 Task: Look for space in Hoboken, Belgium from 9th August, 2023 to 12th August, 2023 for 1 adult in price range Rs.6000 to Rs.15000. Place can be entire place with 1  bedroom having 1 bed and 1 bathroom. Property type can be flat. Amenities needed are: heating, . Booking option can be shelf check-in. Required host language is English.
Action: Mouse moved to (403, 111)
Screenshot: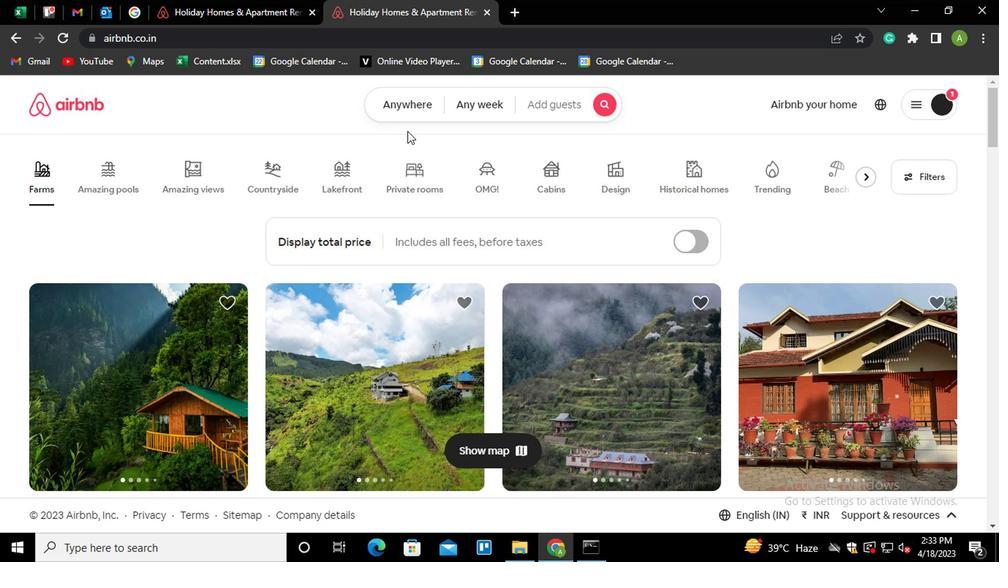
Action: Mouse pressed left at (403, 111)
Screenshot: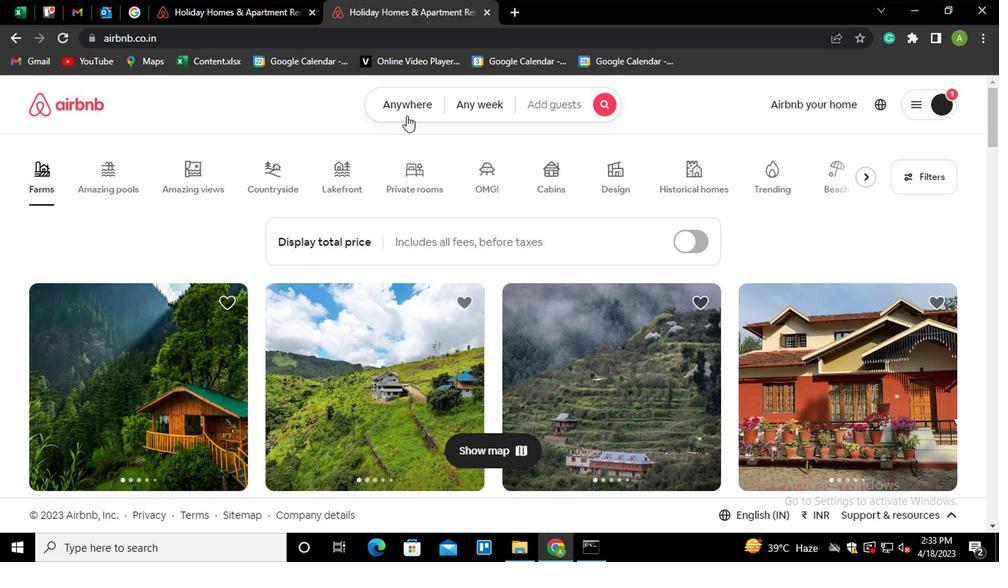 
Action: Mouse moved to (343, 166)
Screenshot: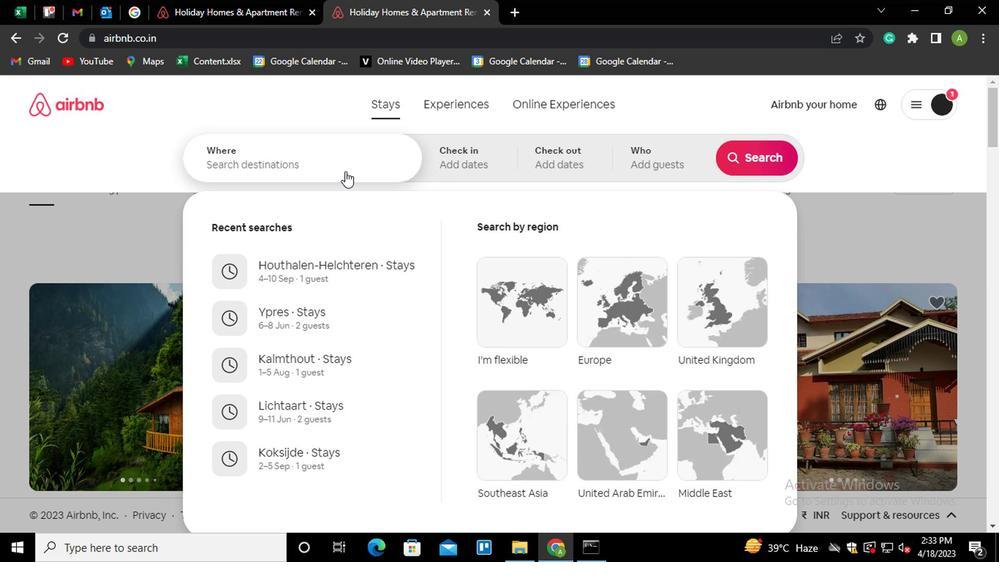 
Action: Mouse pressed left at (343, 166)
Screenshot: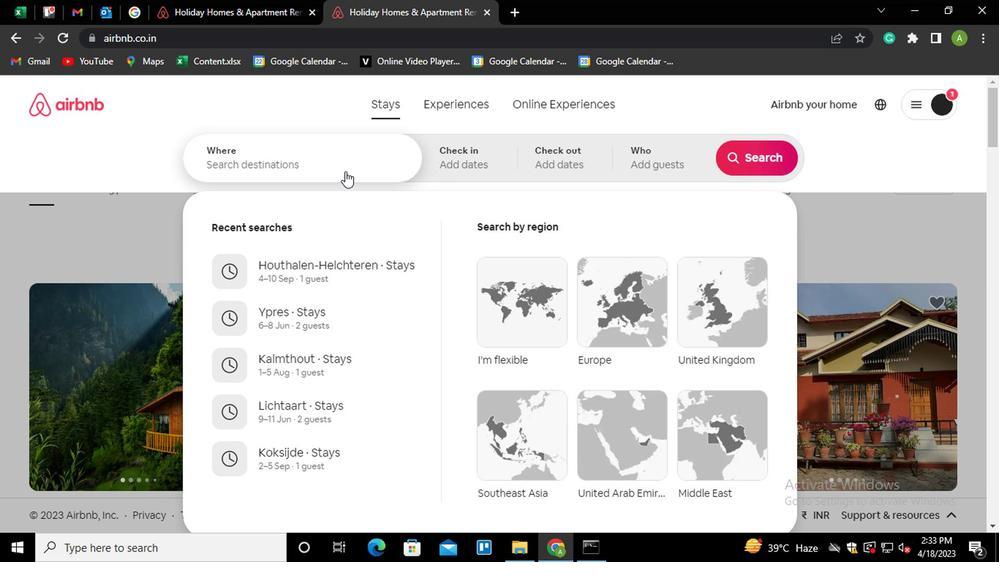 
Action: Key pressed <Key.shift_r>Hoboken,<Key.space><Key.shift_r>Belgium<Key.down><Key.enter>
Screenshot: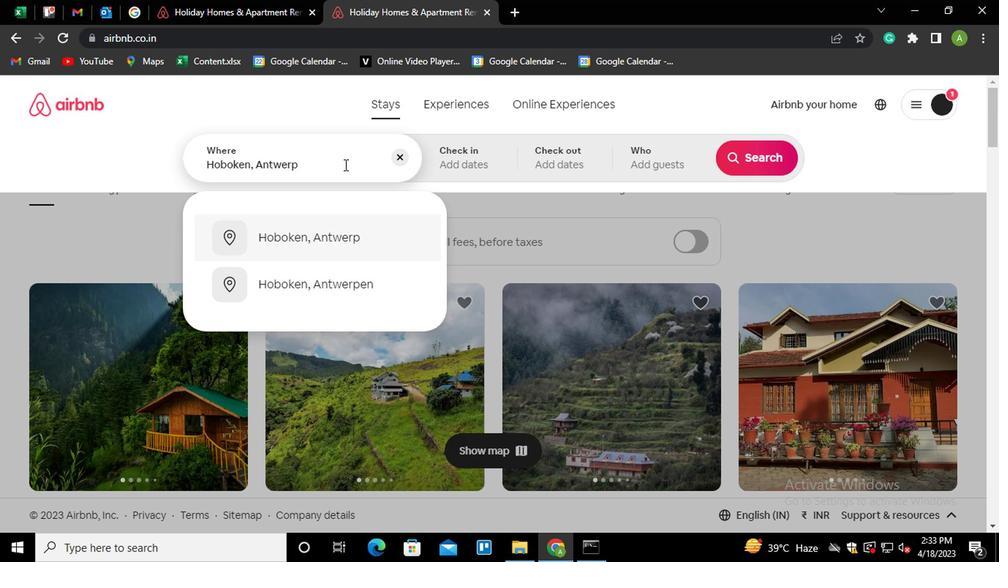 
Action: Mouse moved to (738, 273)
Screenshot: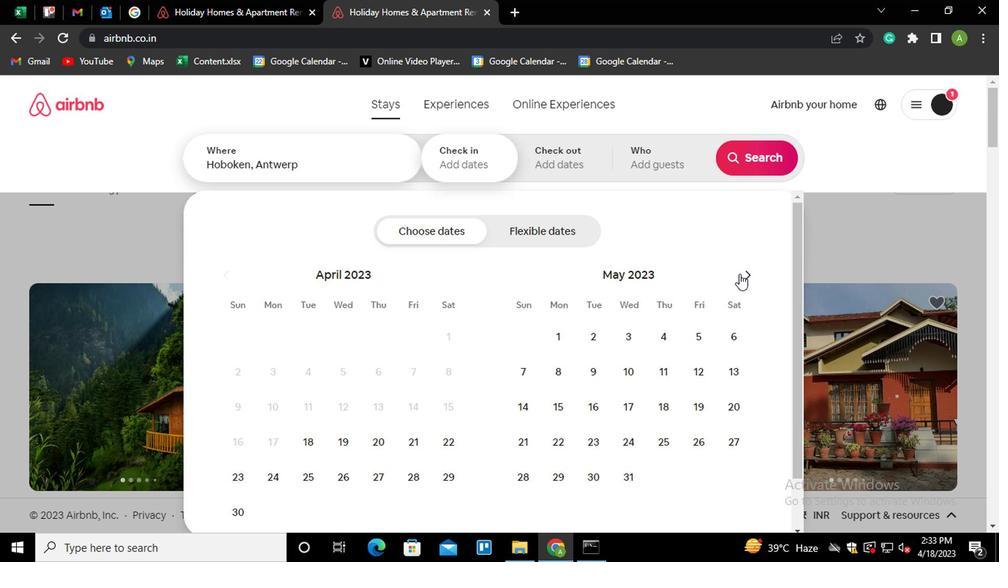 
Action: Mouse pressed left at (738, 273)
Screenshot: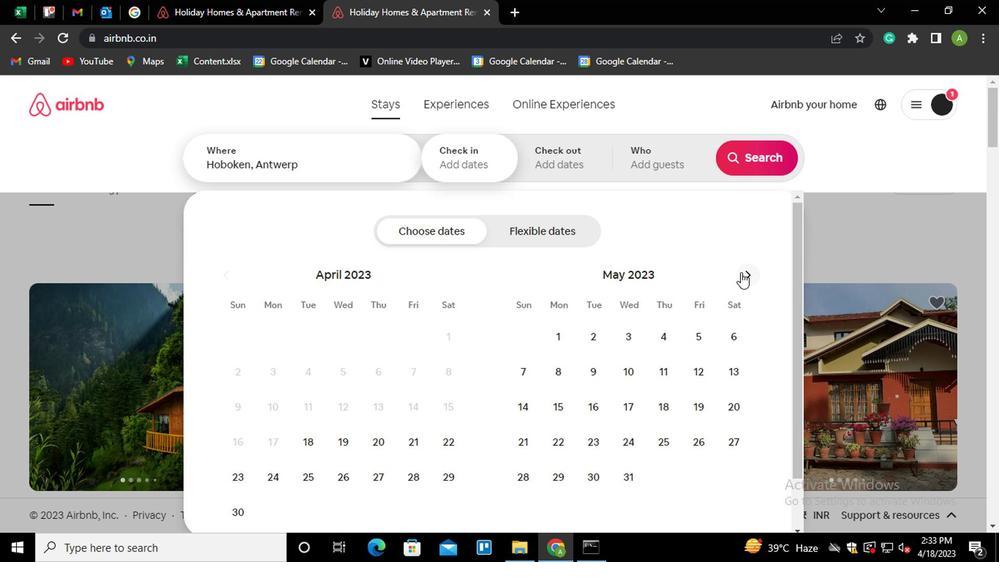 
Action: Mouse pressed left at (738, 273)
Screenshot: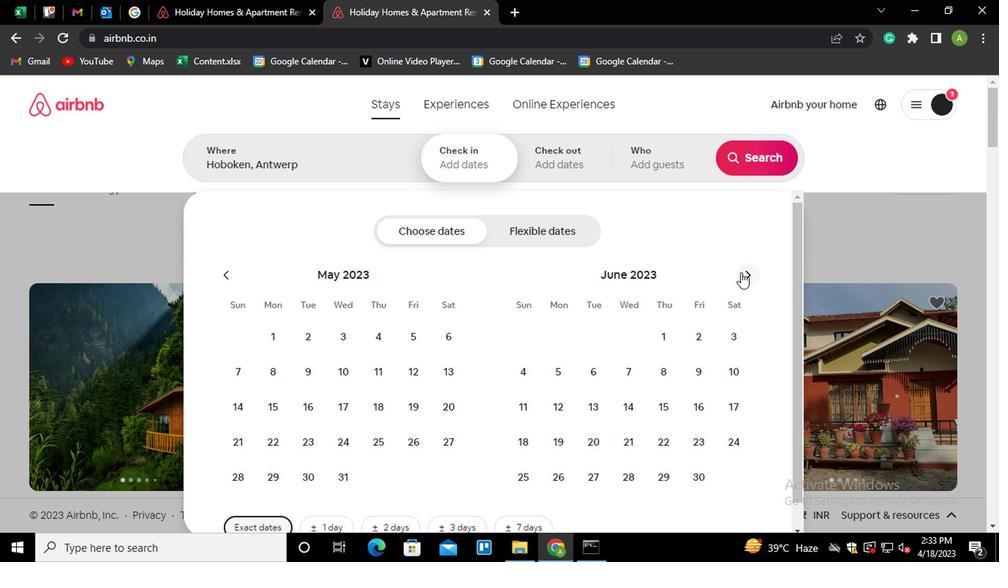 
Action: Mouse pressed left at (738, 273)
Screenshot: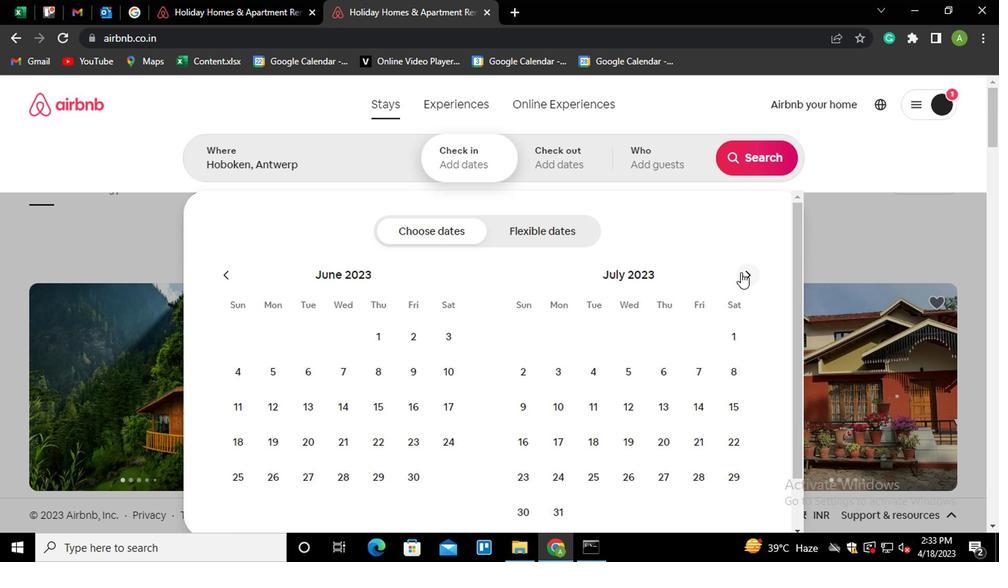 
Action: Mouse moved to (615, 365)
Screenshot: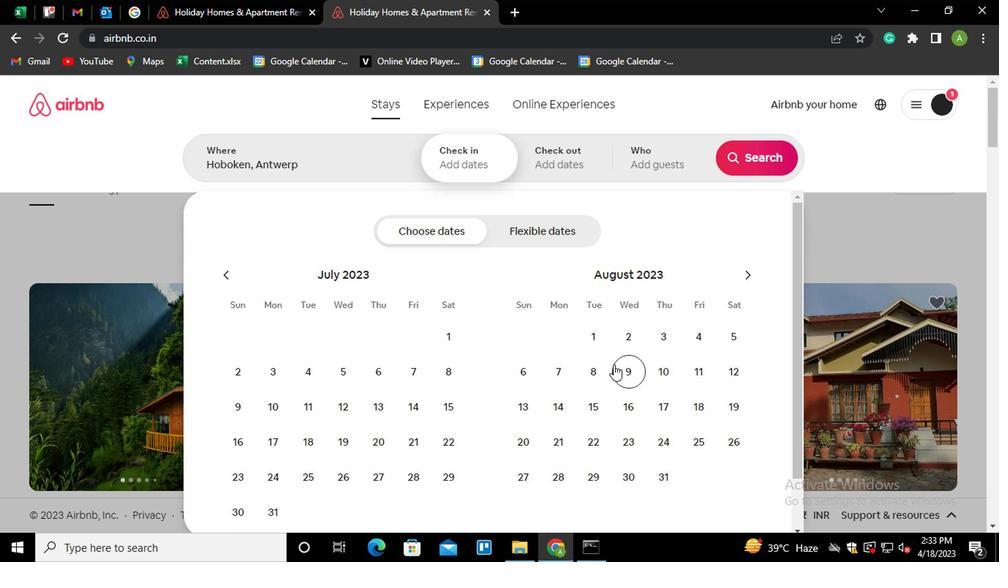 
Action: Mouse pressed left at (615, 365)
Screenshot: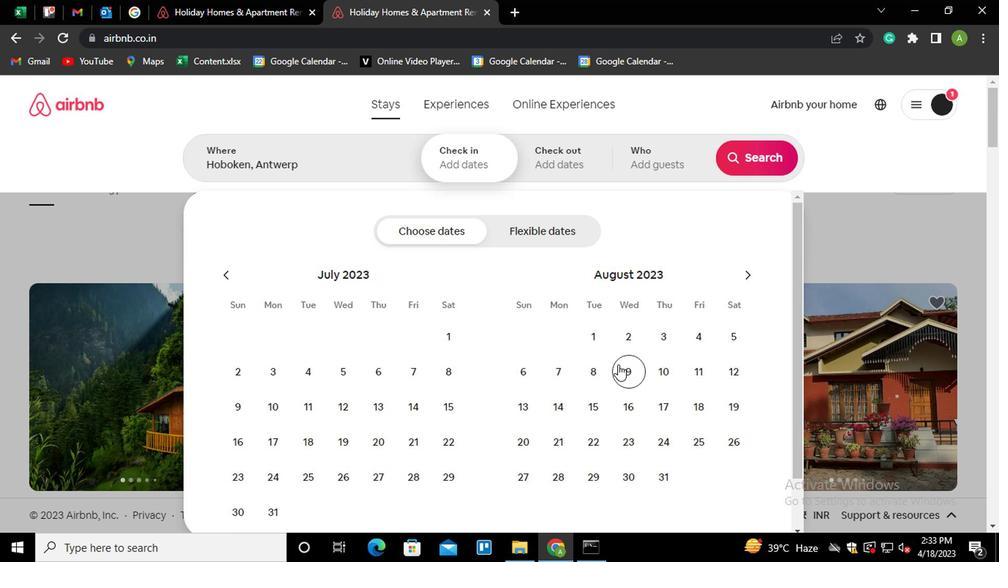 
Action: Mouse moved to (721, 372)
Screenshot: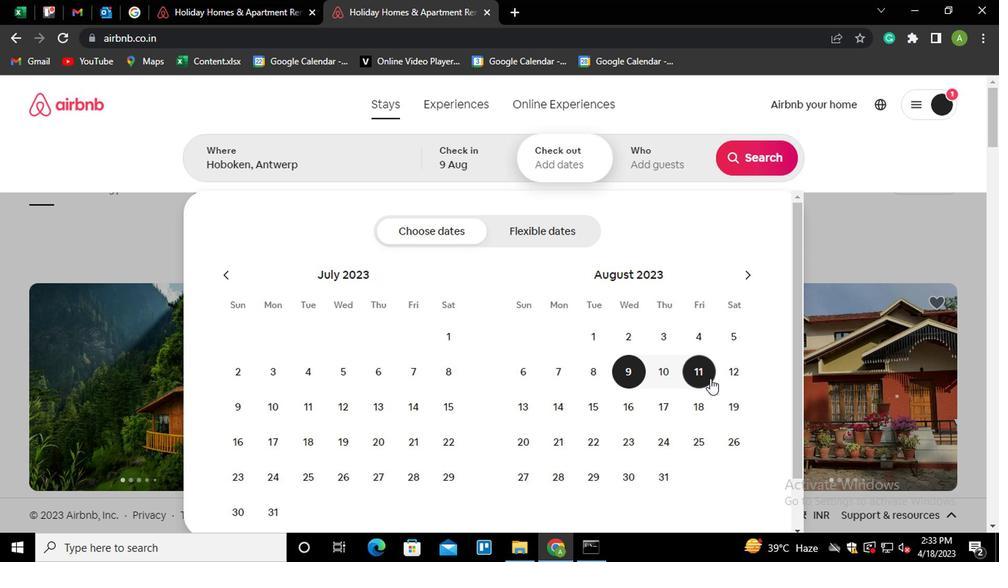 
Action: Mouse pressed left at (721, 372)
Screenshot: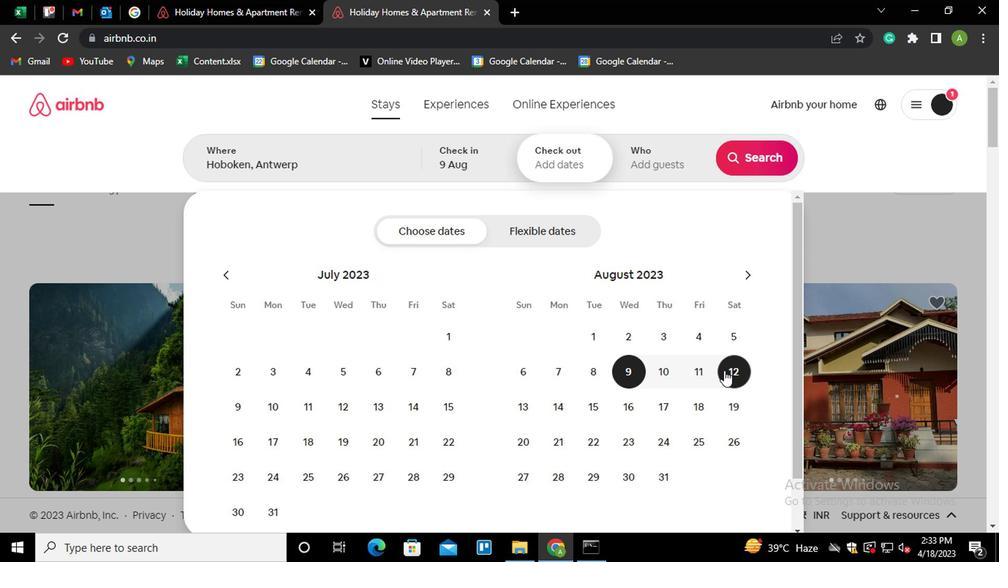 
Action: Mouse moved to (672, 172)
Screenshot: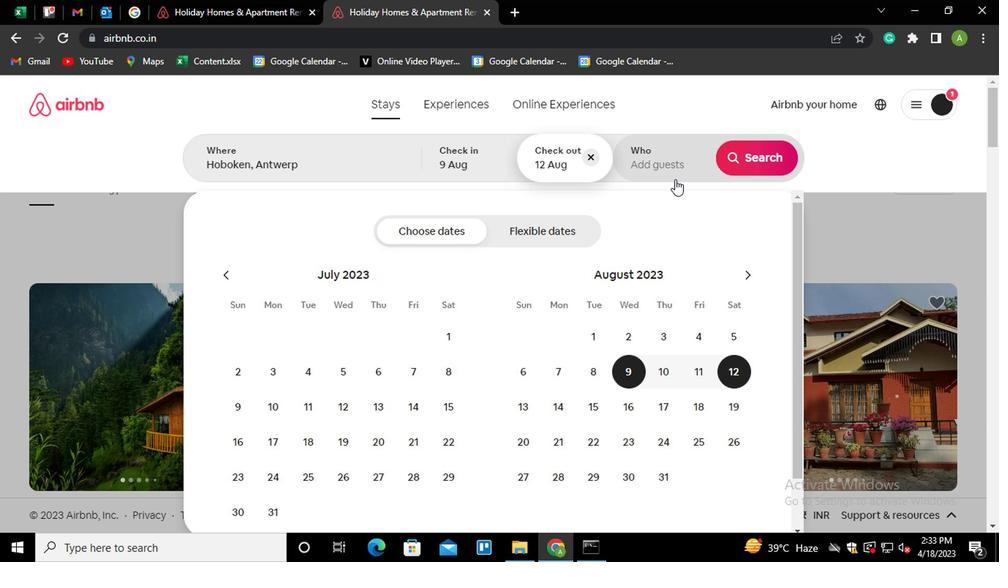 
Action: Mouse pressed left at (672, 172)
Screenshot: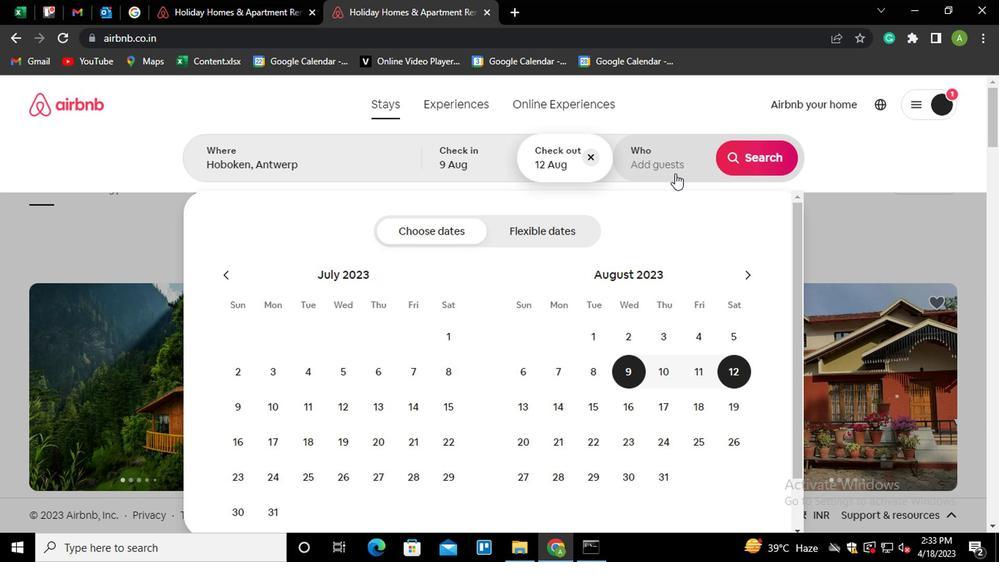 
Action: Mouse moved to (756, 237)
Screenshot: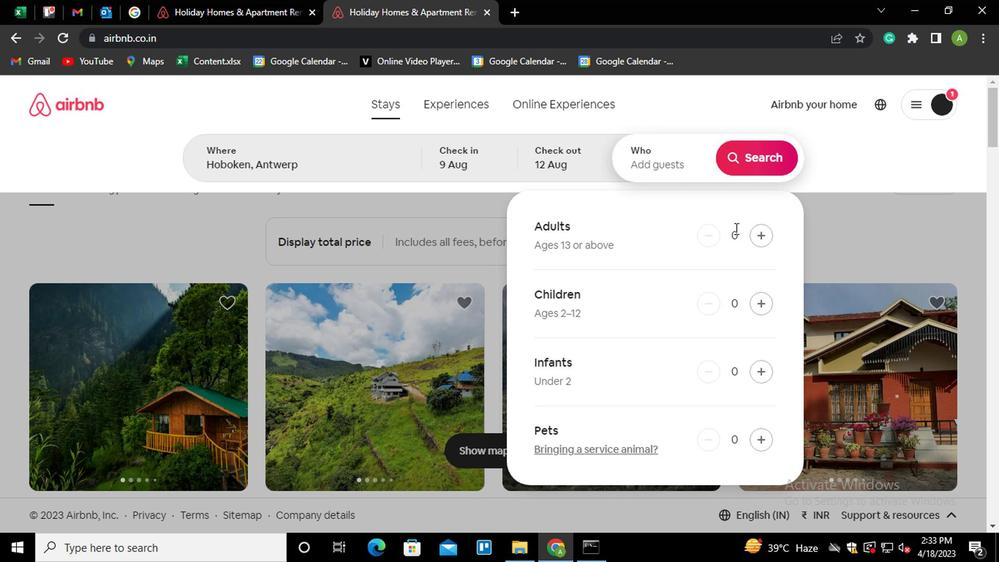 
Action: Mouse pressed left at (756, 237)
Screenshot: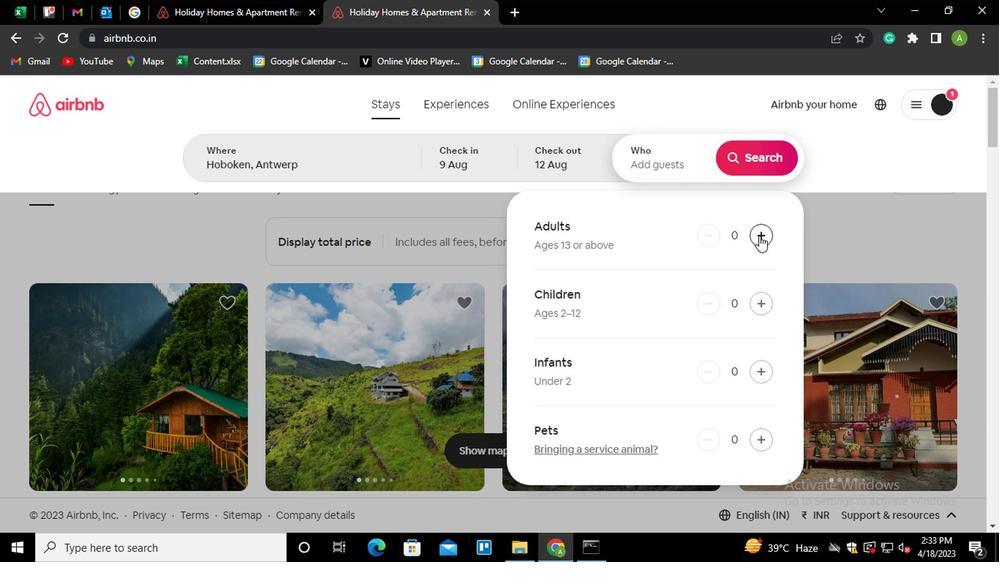 
Action: Mouse moved to (753, 163)
Screenshot: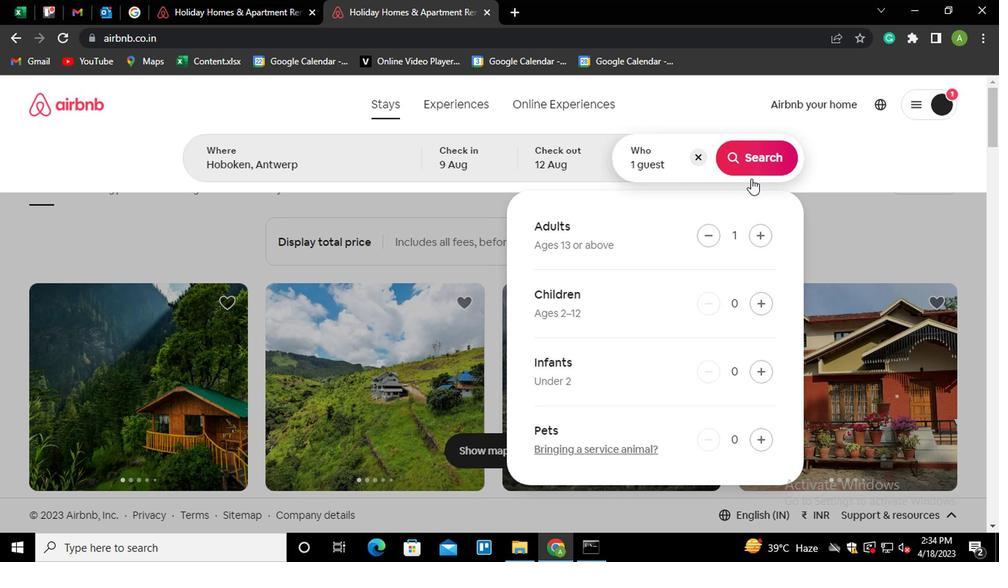 
Action: Mouse pressed left at (753, 163)
Screenshot: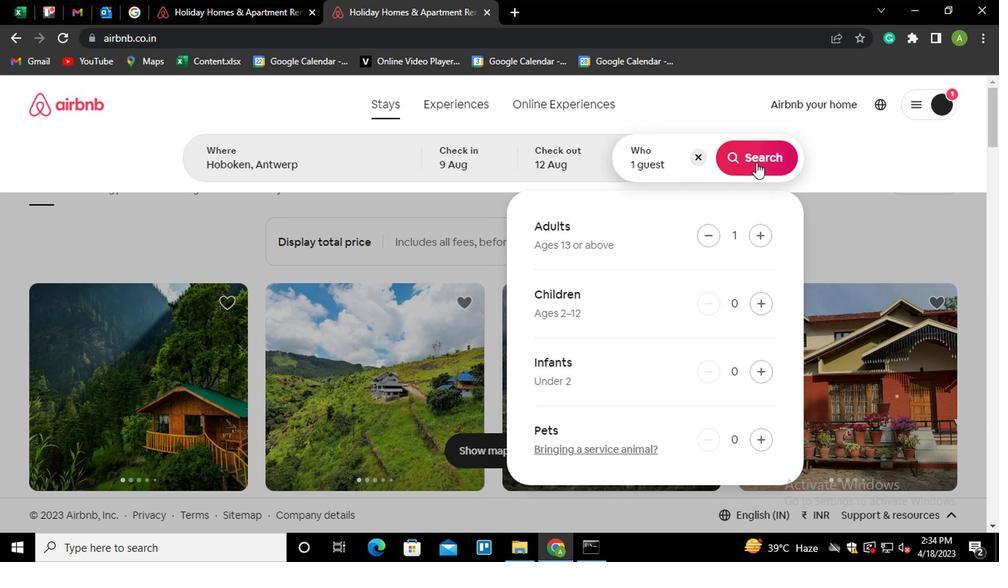 
Action: Mouse moved to (922, 165)
Screenshot: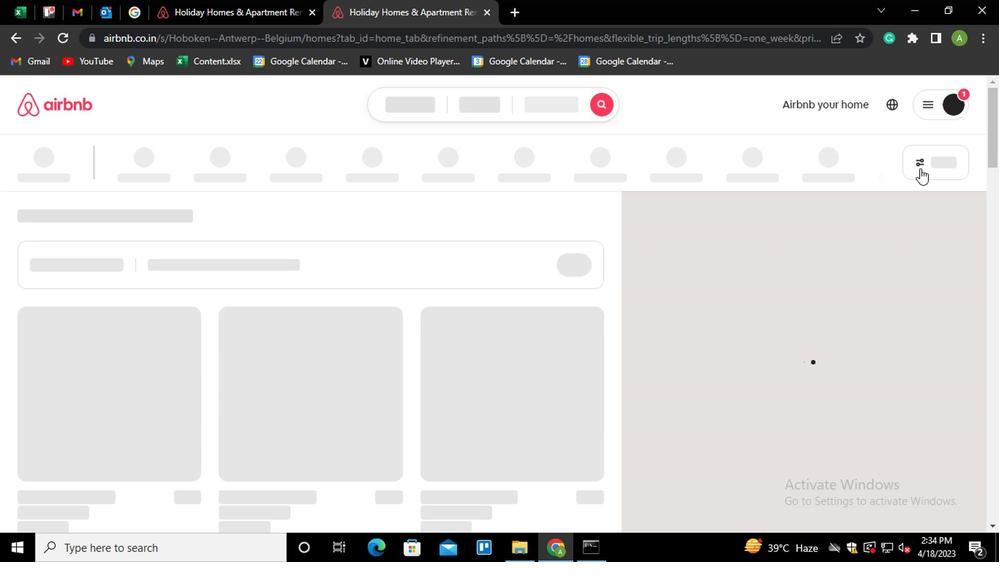 
Action: Mouse pressed left at (922, 165)
Screenshot: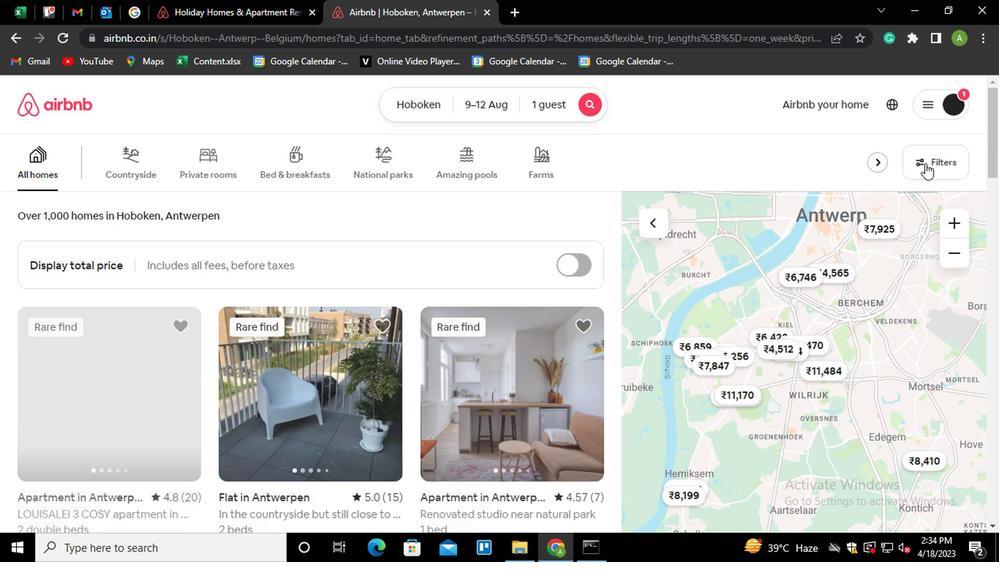 
Action: Mouse moved to (335, 347)
Screenshot: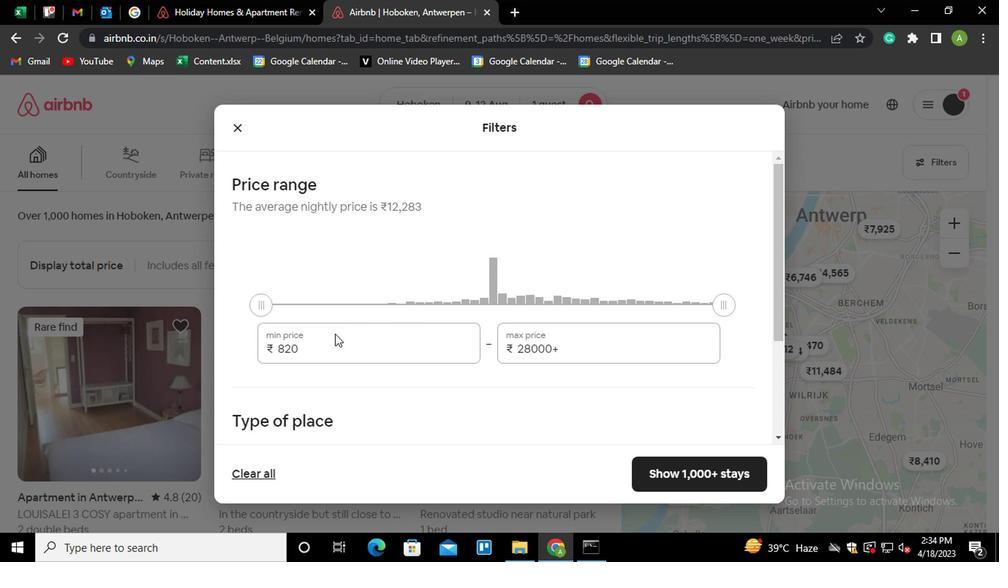 
Action: Mouse pressed left at (335, 347)
Screenshot: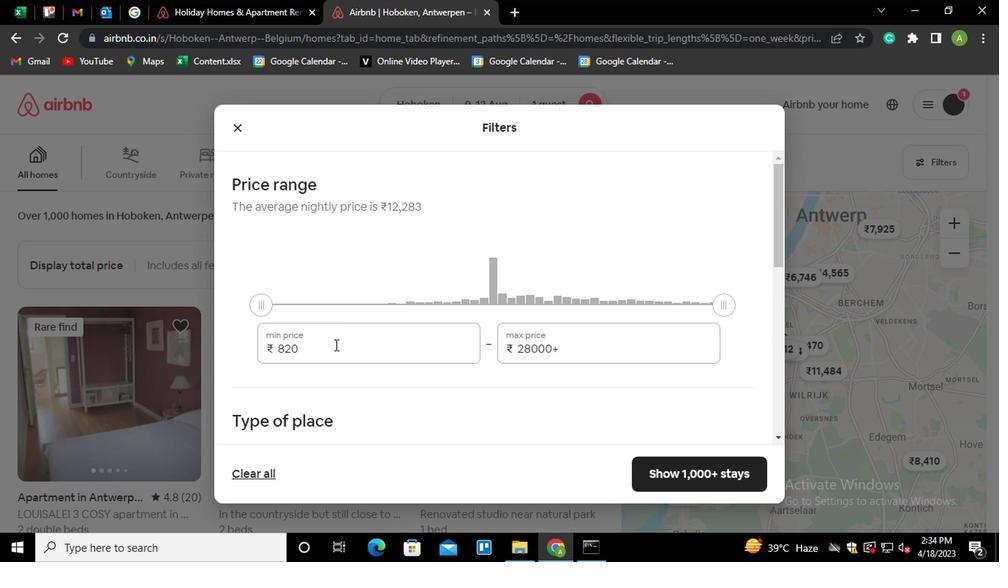
Action: Key pressed <Key.shift_r><Key.home>6000
Screenshot: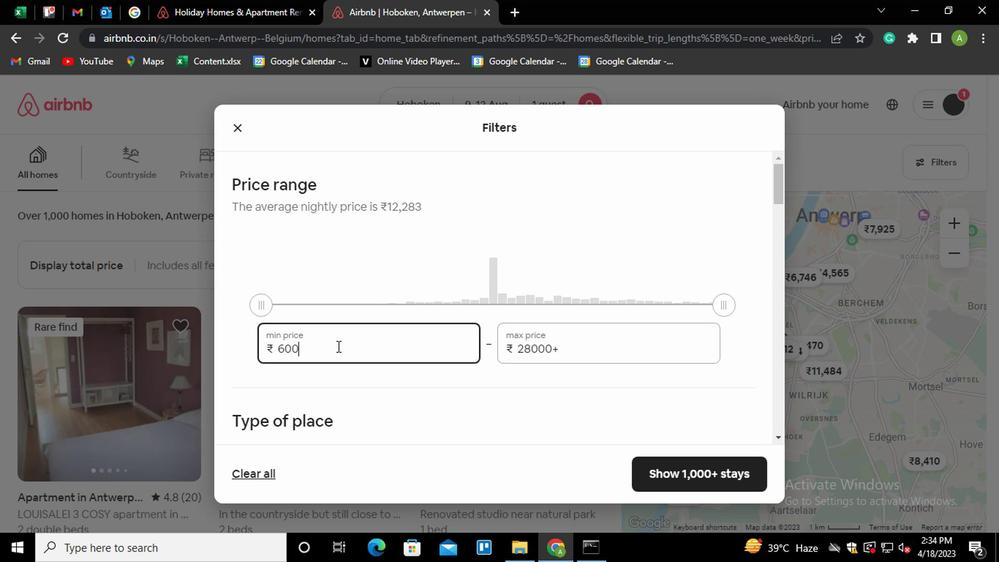 
Action: Mouse moved to (624, 347)
Screenshot: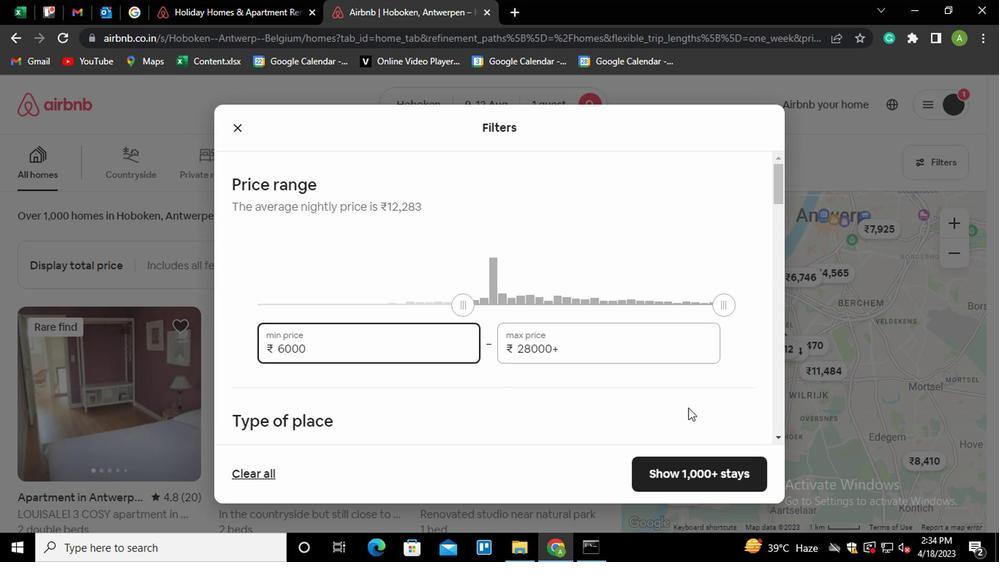 
Action: Mouse pressed left at (624, 347)
Screenshot: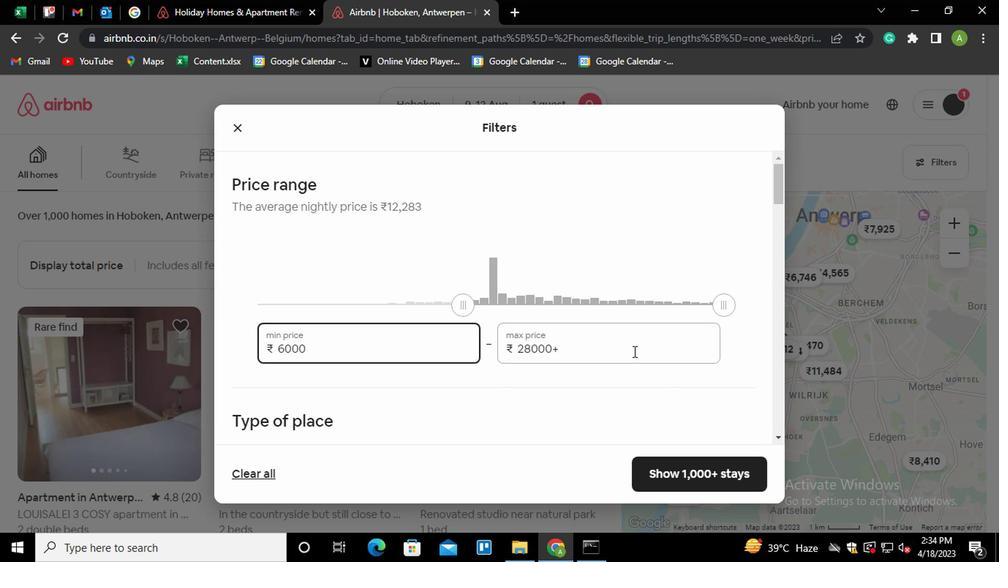 
Action: Key pressed <Key.shift_r><Key.home>12-<Key.backspace><Key.backspace>15000
Screenshot: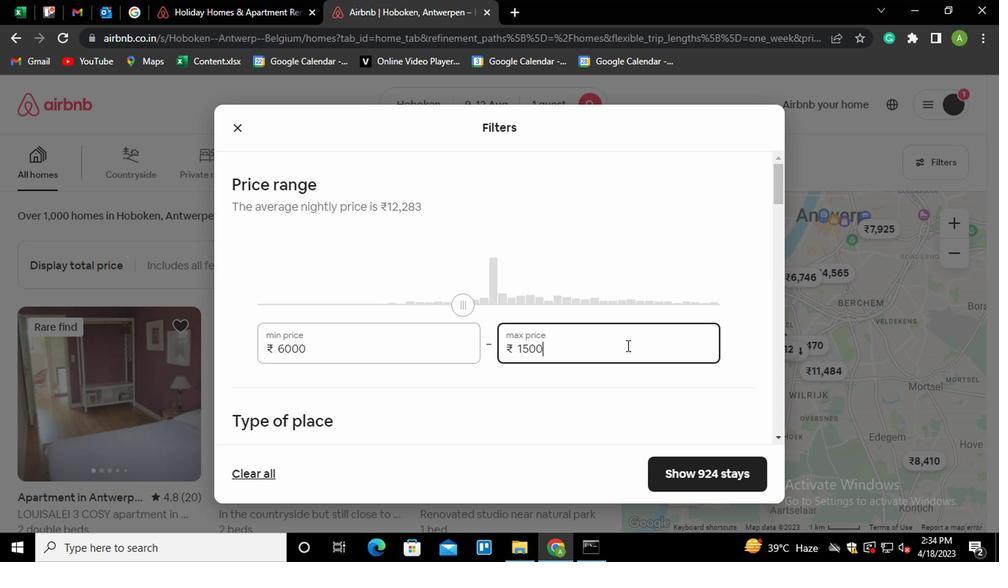 
Action: Mouse moved to (515, 405)
Screenshot: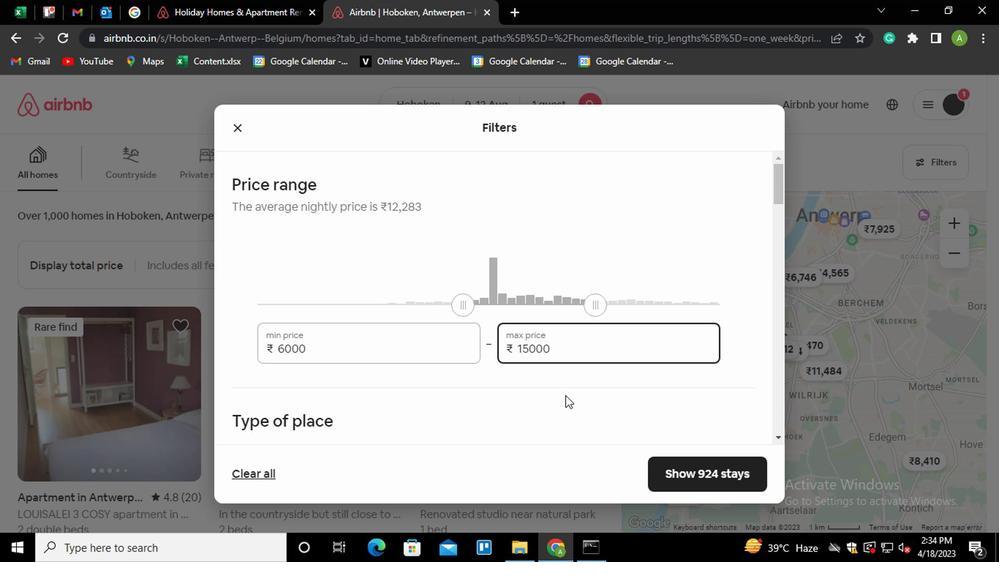 
Action: Mouse scrolled (515, 404) with delta (0, 0)
Screenshot: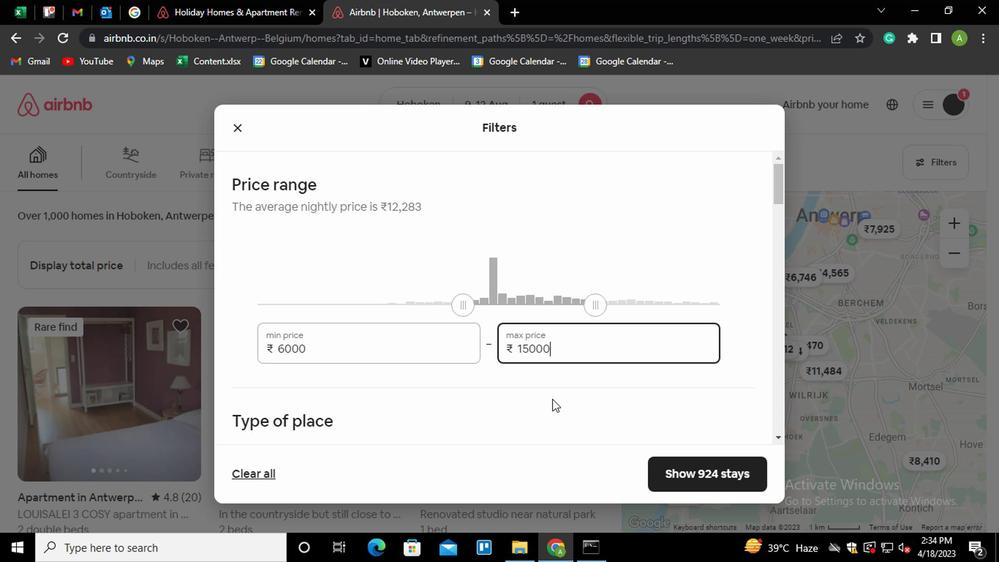 
Action: Mouse scrolled (515, 404) with delta (0, 0)
Screenshot: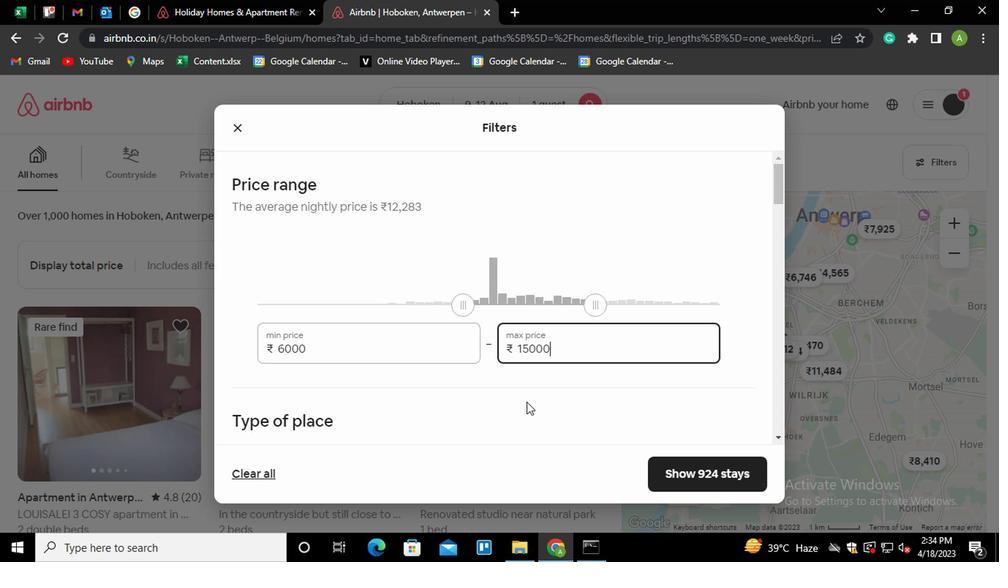 
Action: Mouse scrolled (515, 404) with delta (0, 0)
Screenshot: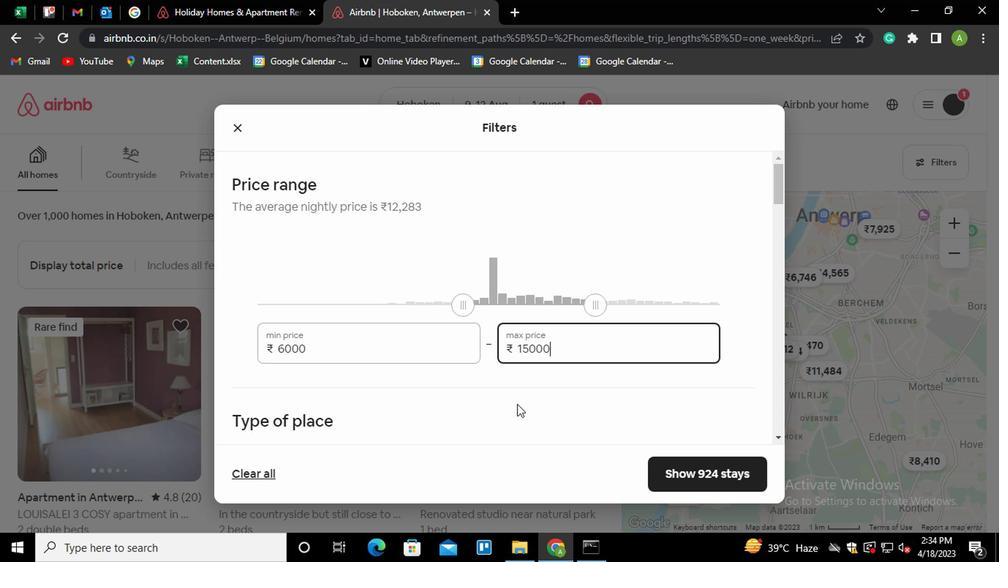 
Action: Mouse moved to (247, 246)
Screenshot: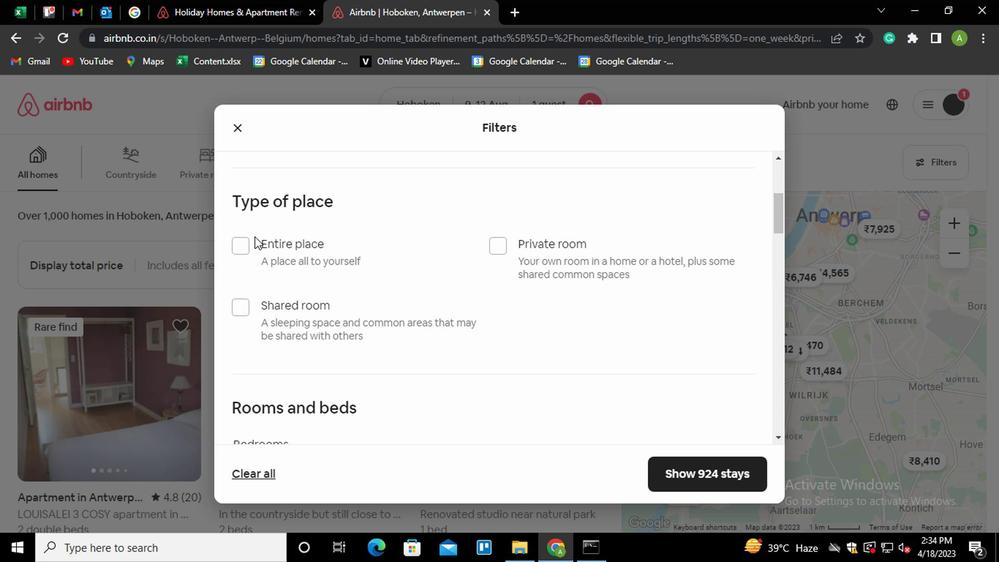 
Action: Mouse pressed left at (247, 246)
Screenshot: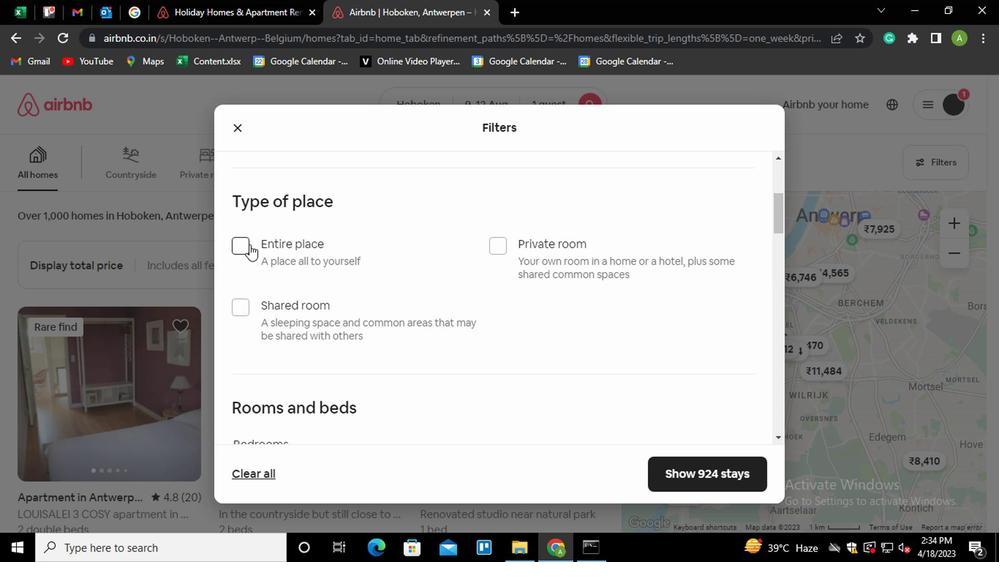 
Action: Mouse moved to (256, 262)
Screenshot: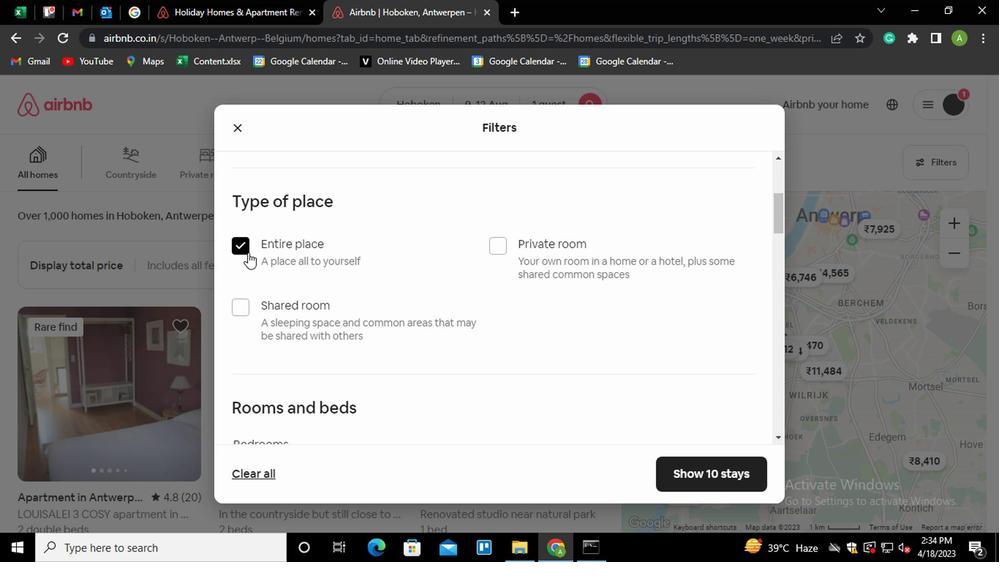 
Action: Mouse scrolled (256, 261) with delta (0, -1)
Screenshot: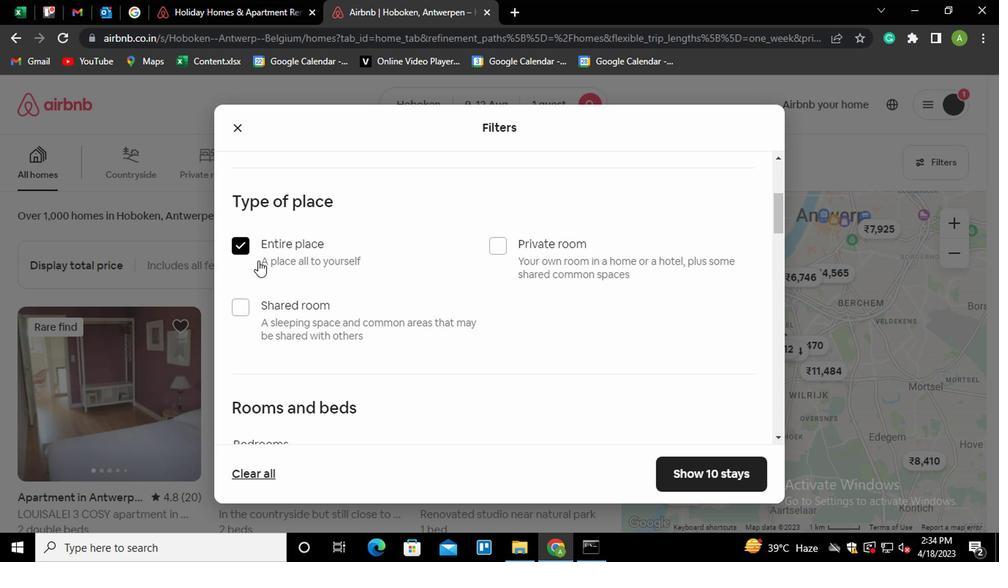 
Action: Mouse scrolled (256, 261) with delta (0, -1)
Screenshot: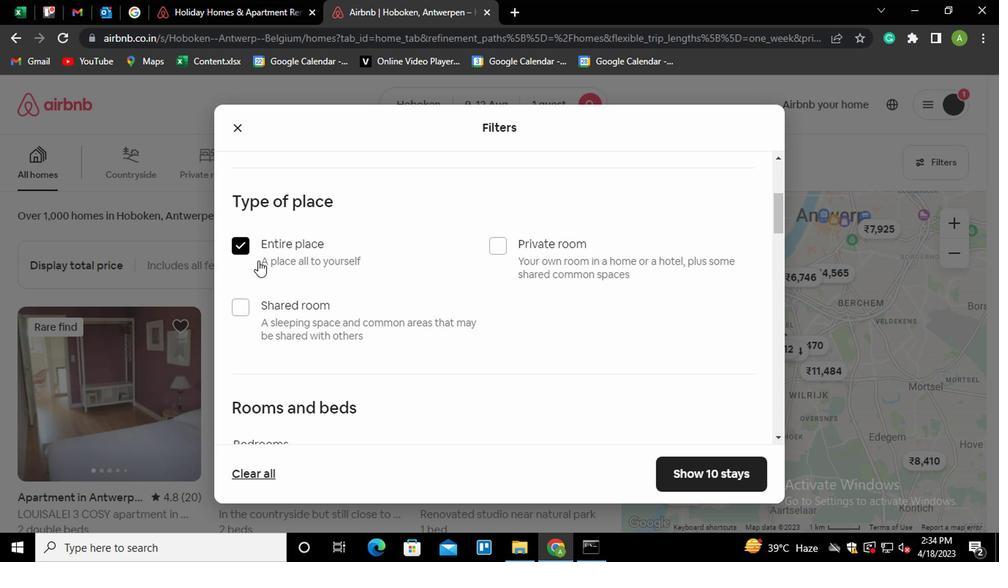 
Action: Mouse moved to (315, 349)
Screenshot: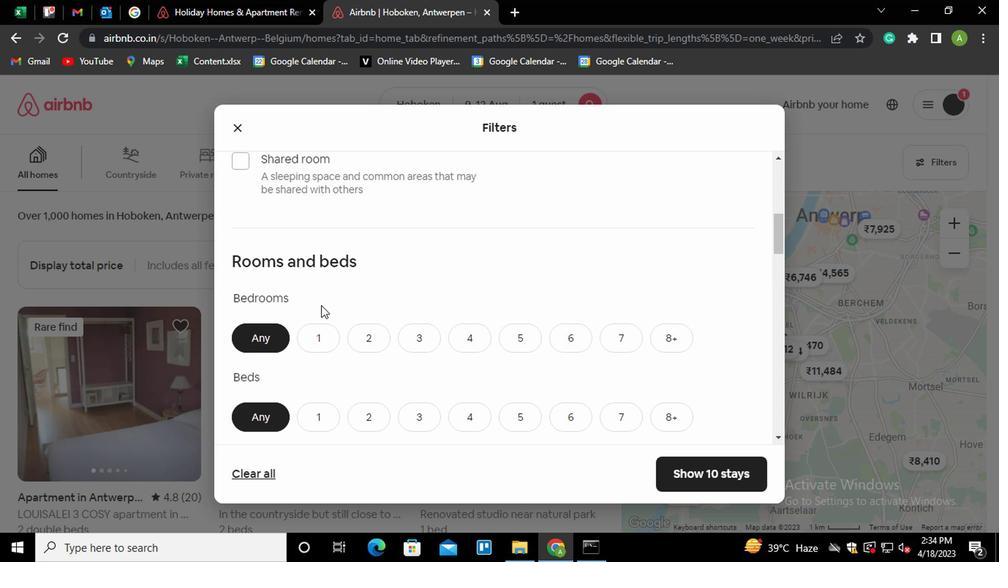
Action: Mouse pressed left at (315, 349)
Screenshot: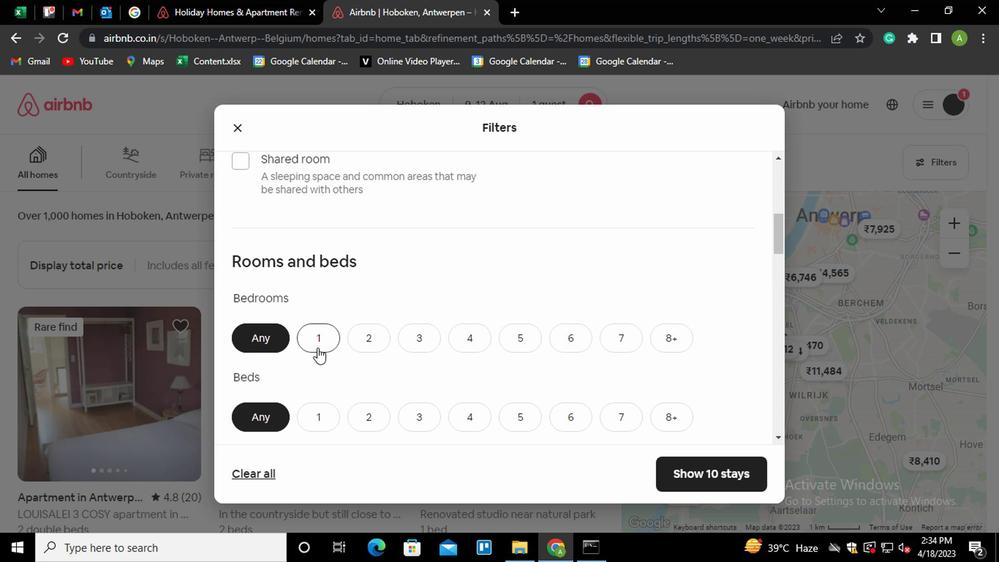 
Action: Mouse moved to (323, 340)
Screenshot: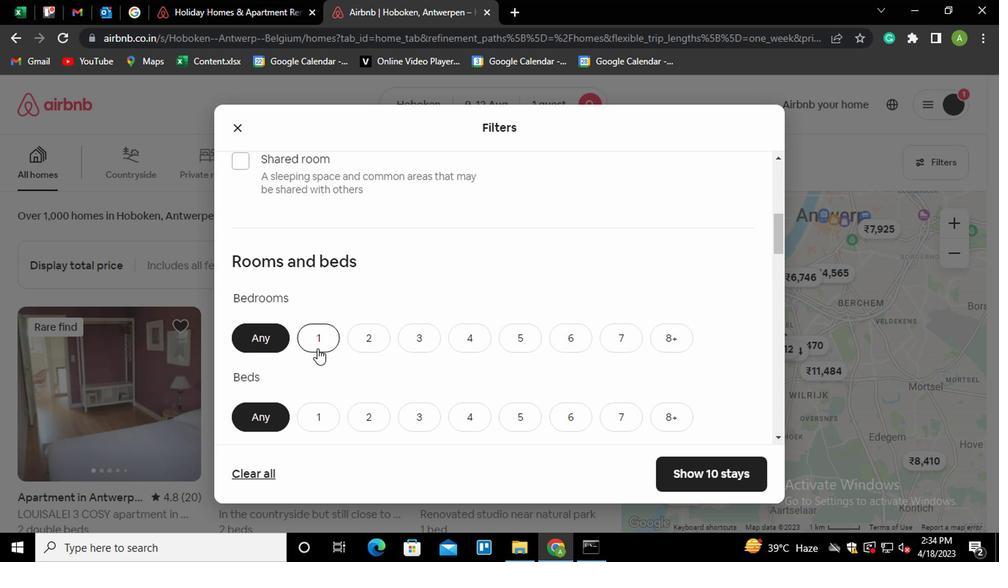 
Action: Mouse scrolled (323, 339) with delta (0, 0)
Screenshot: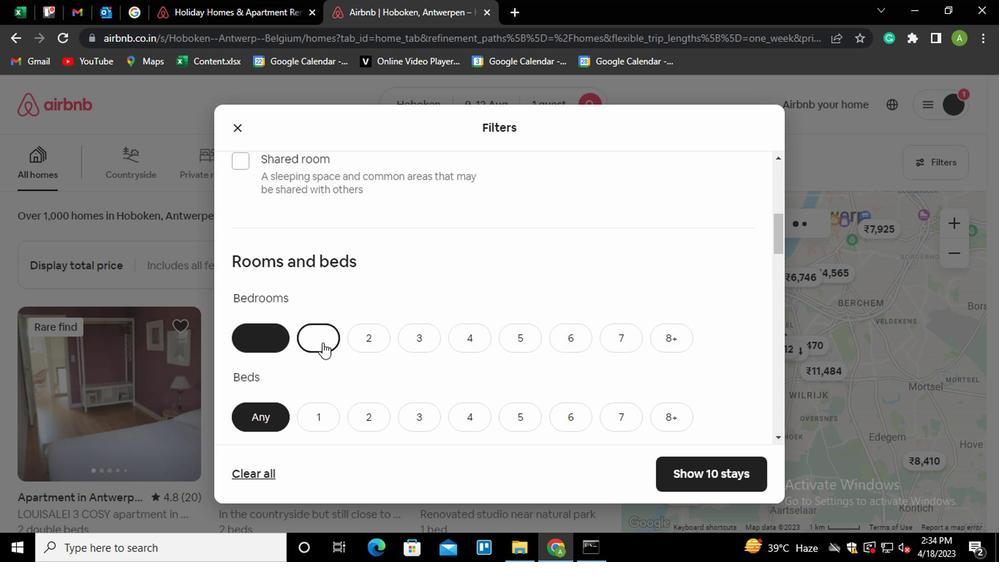 
Action: Mouse scrolled (323, 339) with delta (0, 0)
Screenshot: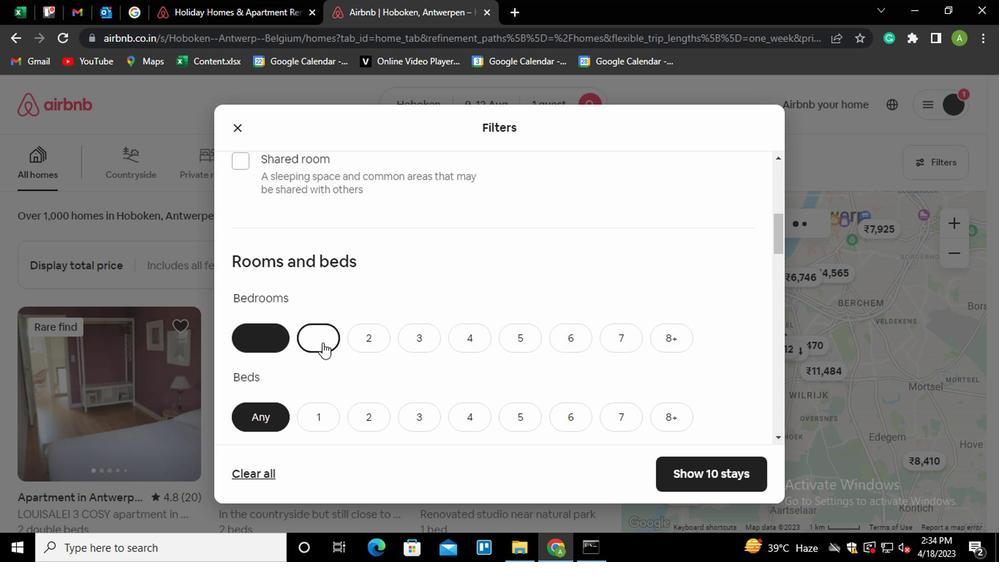 
Action: Mouse moved to (323, 270)
Screenshot: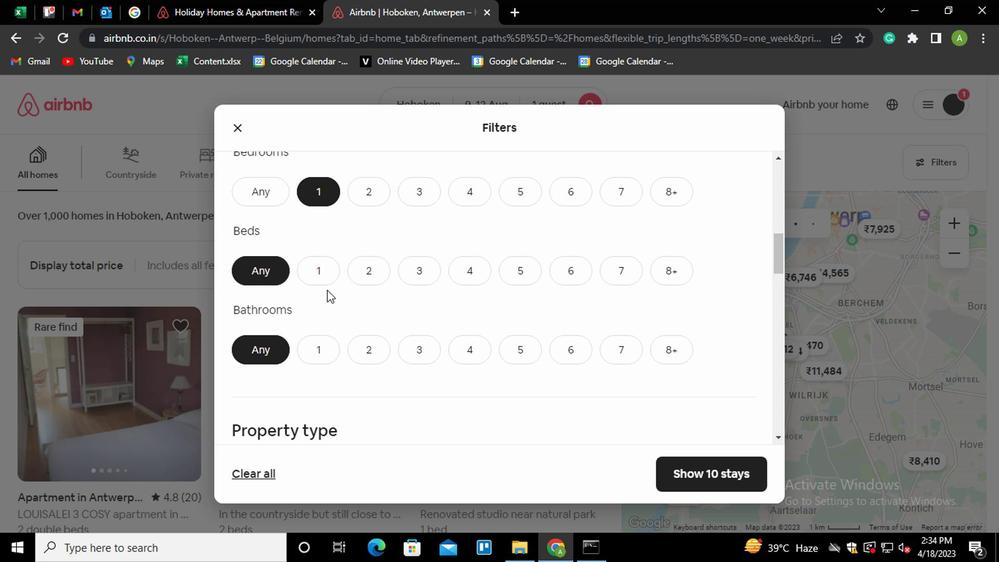 
Action: Mouse pressed left at (323, 270)
Screenshot: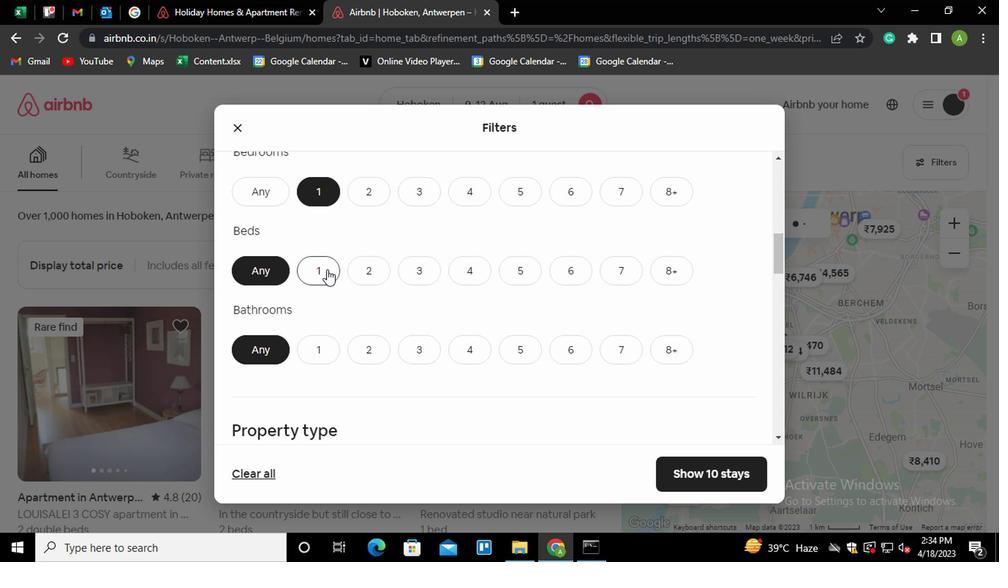 
Action: Mouse moved to (325, 347)
Screenshot: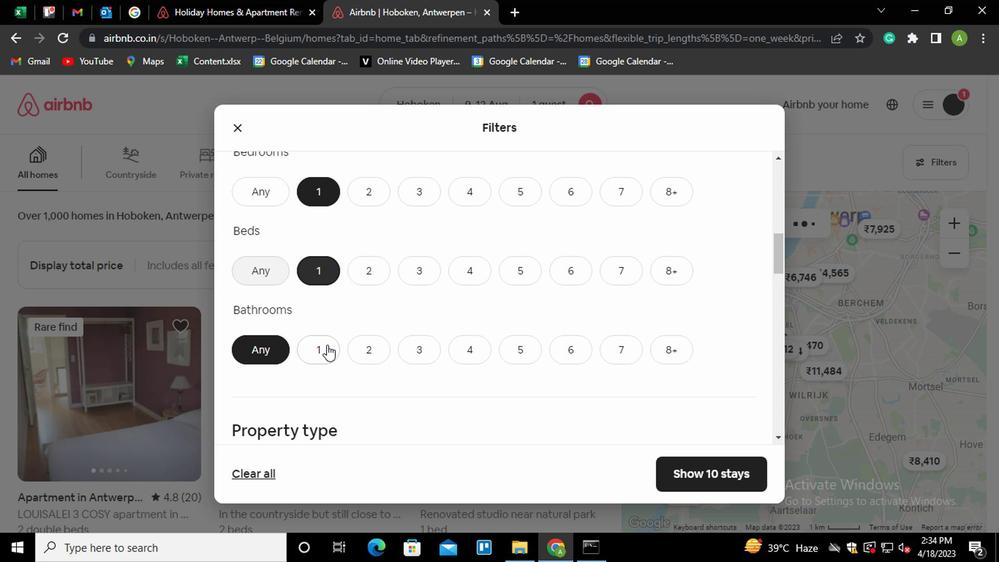 
Action: Mouse pressed left at (325, 347)
Screenshot: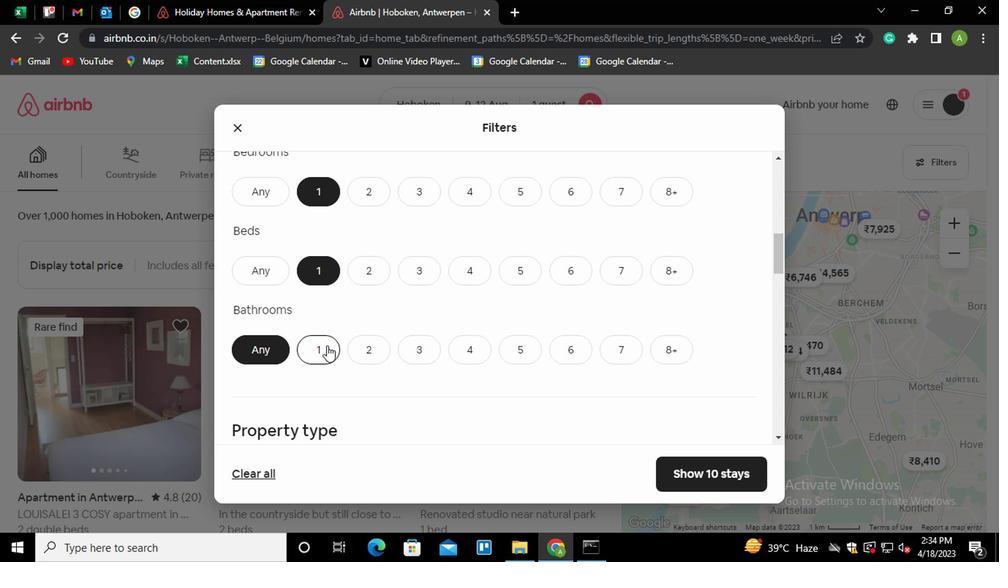 
Action: Mouse moved to (332, 330)
Screenshot: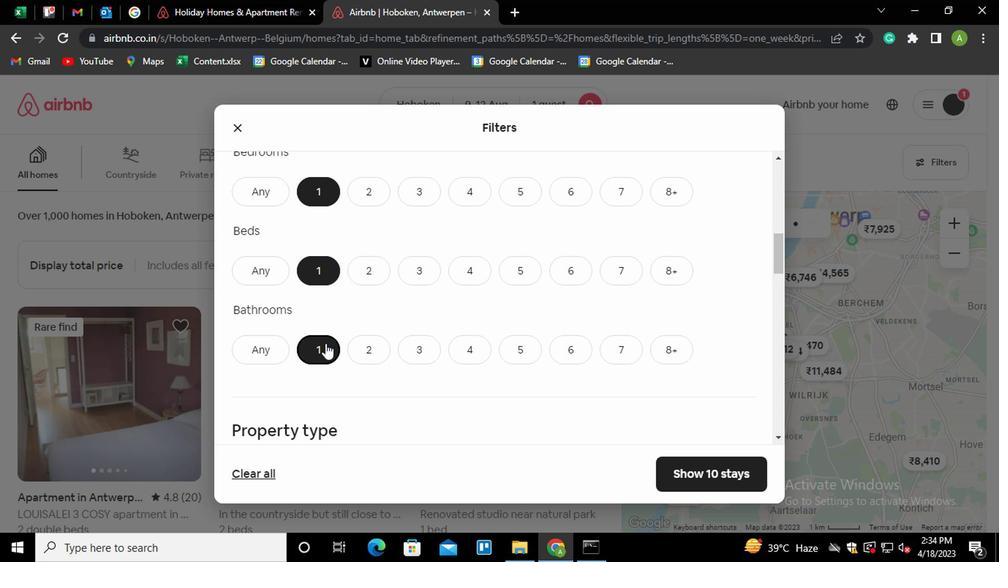 
Action: Mouse scrolled (332, 329) with delta (0, -1)
Screenshot: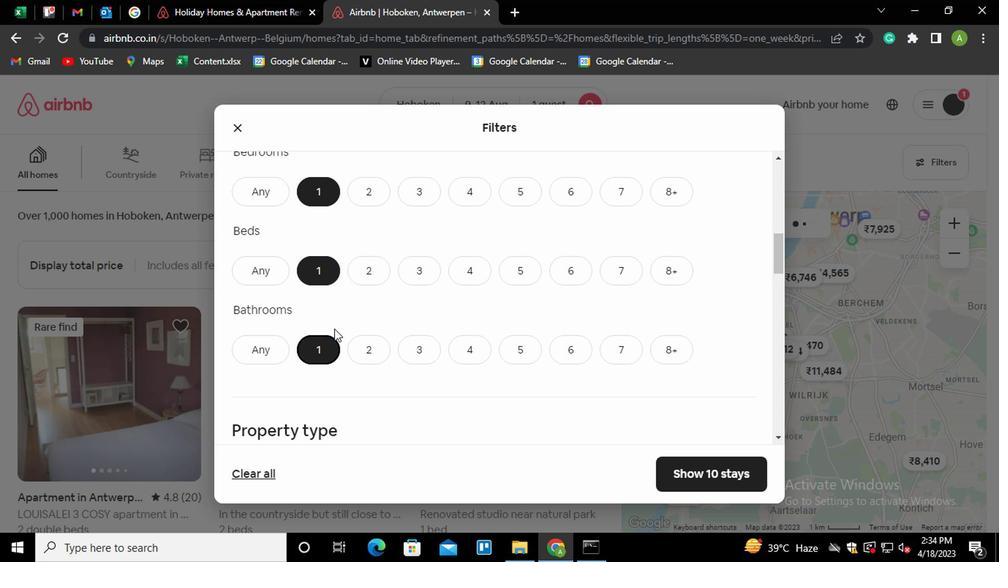 
Action: Mouse scrolled (332, 329) with delta (0, -1)
Screenshot: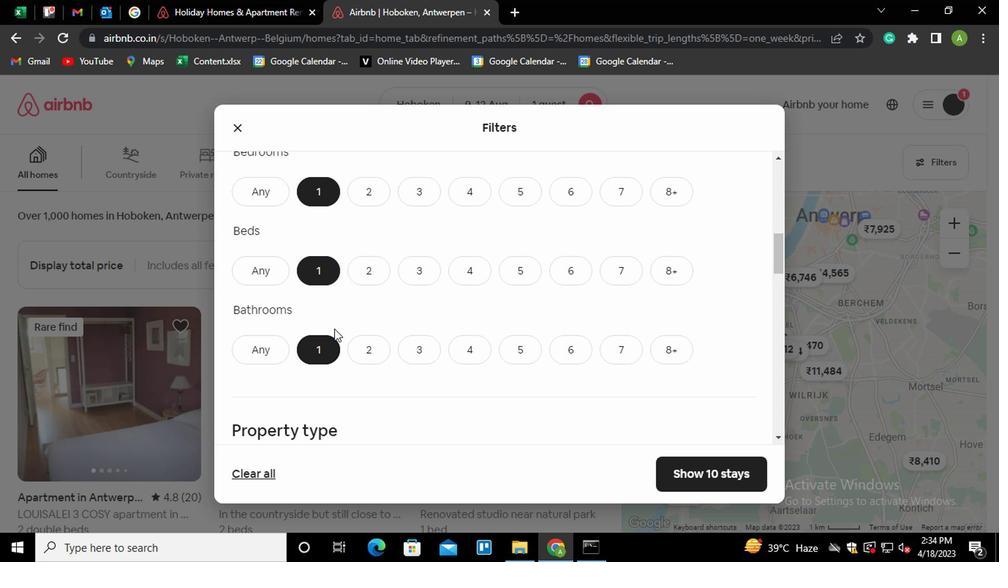 
Action: Mouse moved to (456, 383)
Screenshot: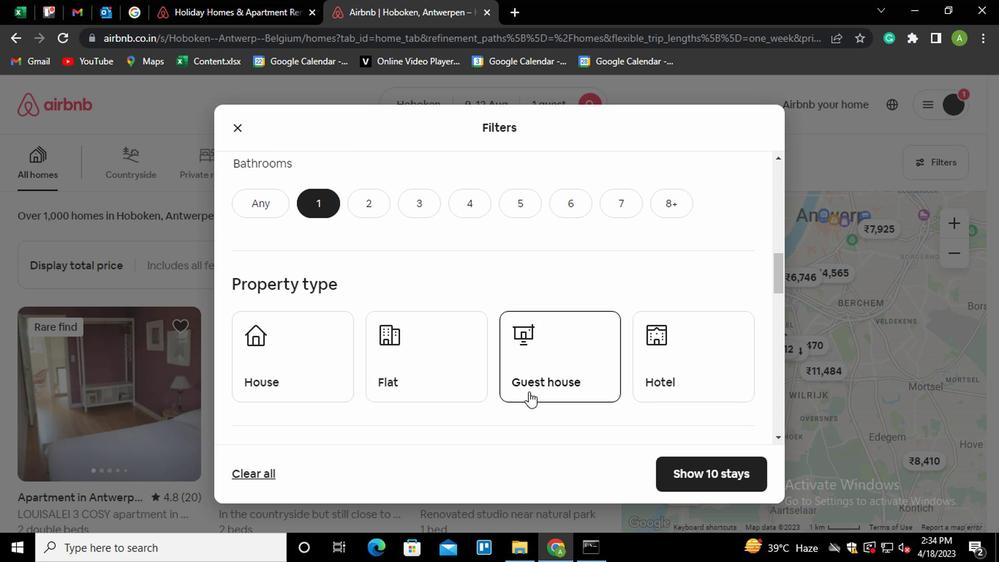 
Action: Mouse pressed left at (456, 383)
Screenshot: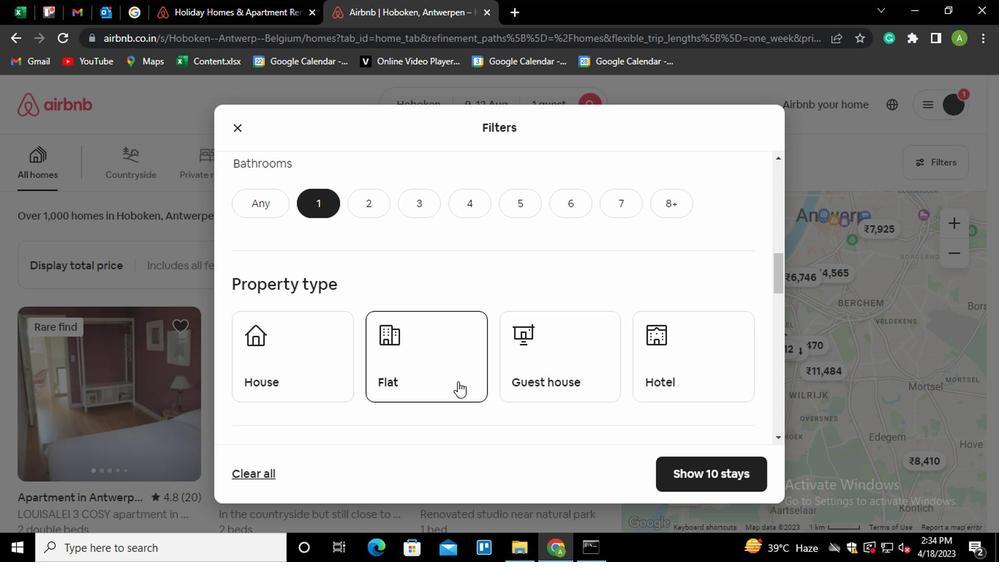 
Action: Mouse scrolled (456, 382) with delta (0, -1)
Screenshot: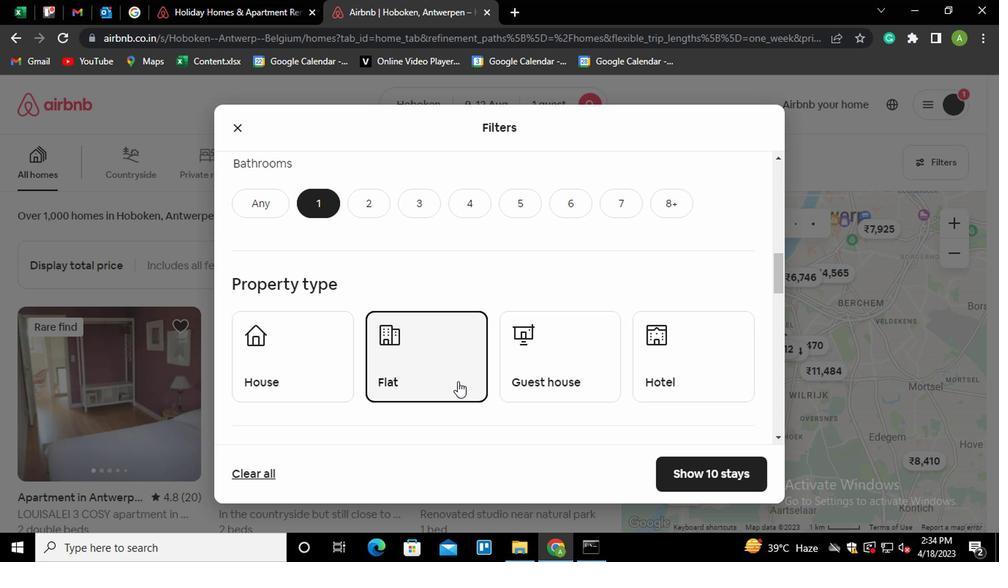 
Action: Mouse scrolled (456, 382) with delta (0, -1)
Screenshot: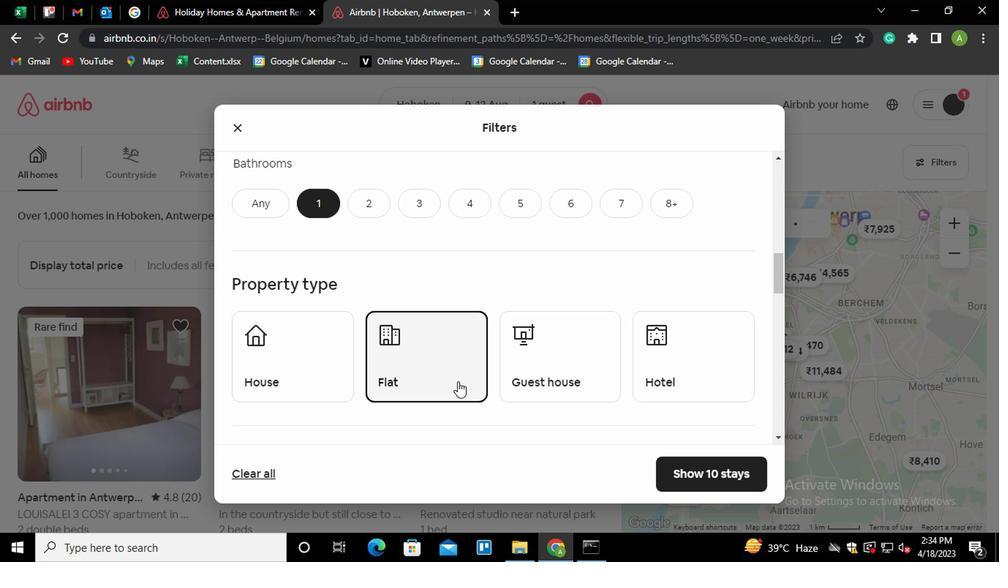 
Action: Mouse scrolled (456, 382) with delta (0, -1)
Screenshot: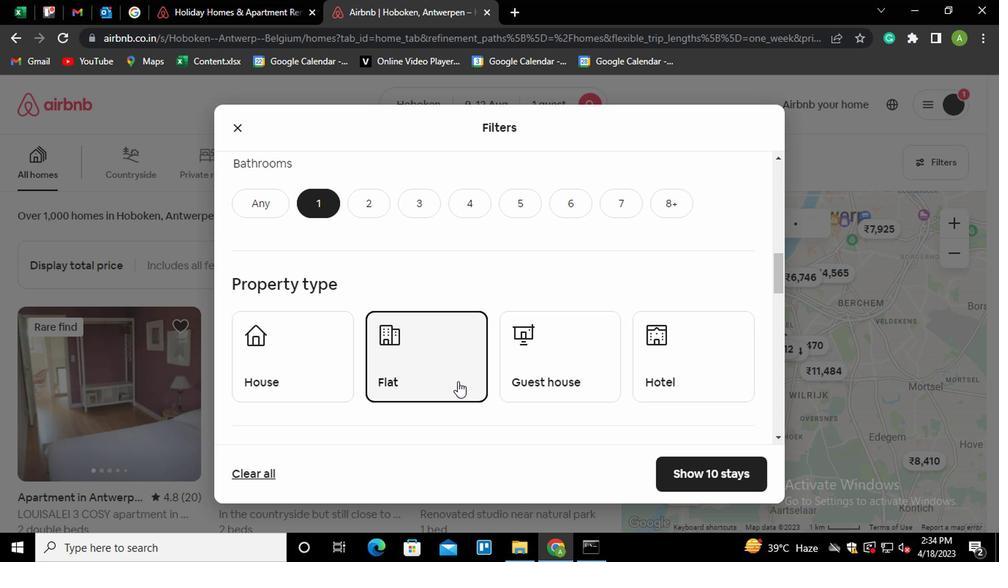 
Action: Mouse scrolled (456, 382) with delta (0, -1)
Screenshot: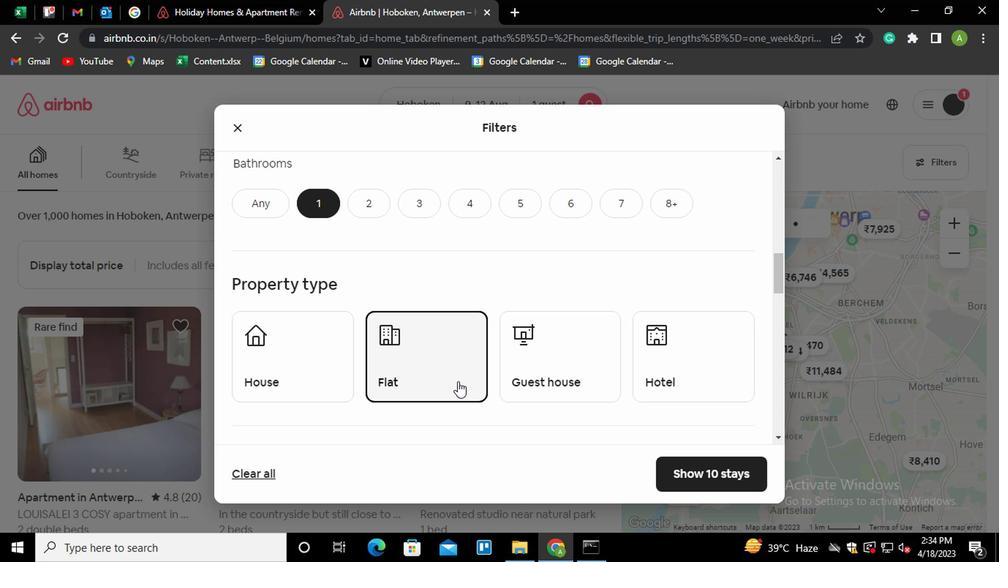 
Action: Mouse moved to (278, 337)
Screenshot: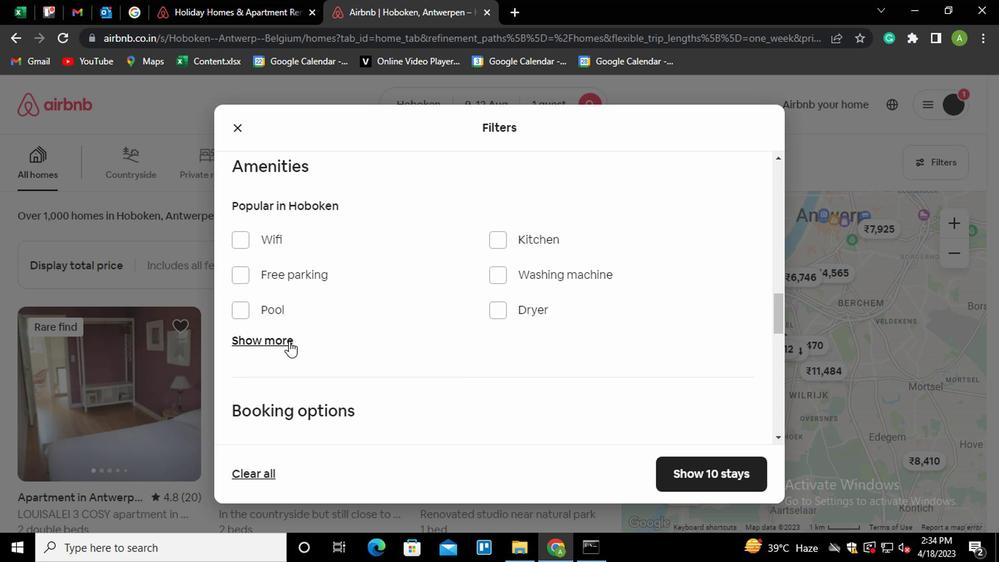 
Action: Mouse pressed left at (278, 337)
Screenshot: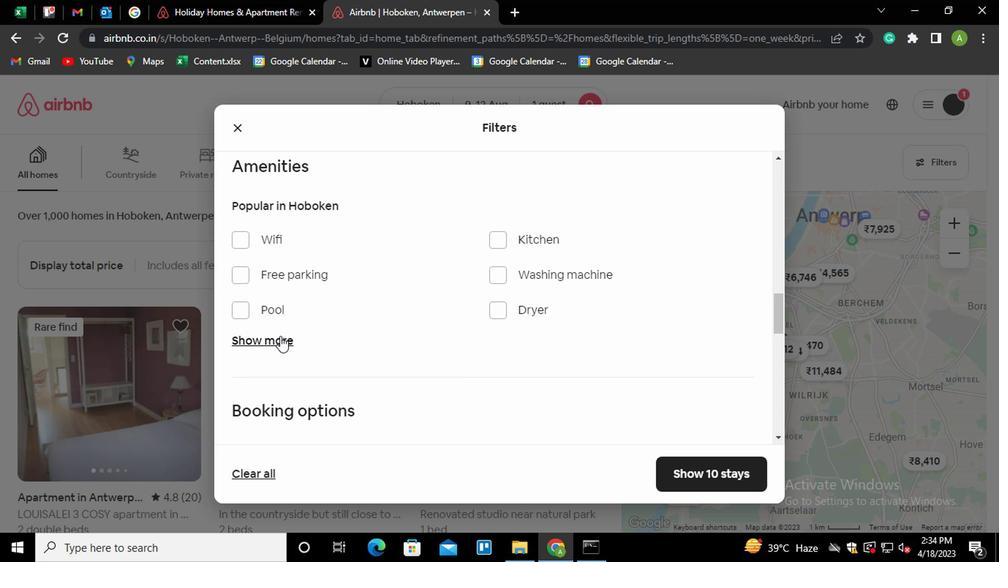 
Action: Mouse moved to (502, 390)
Screenshot: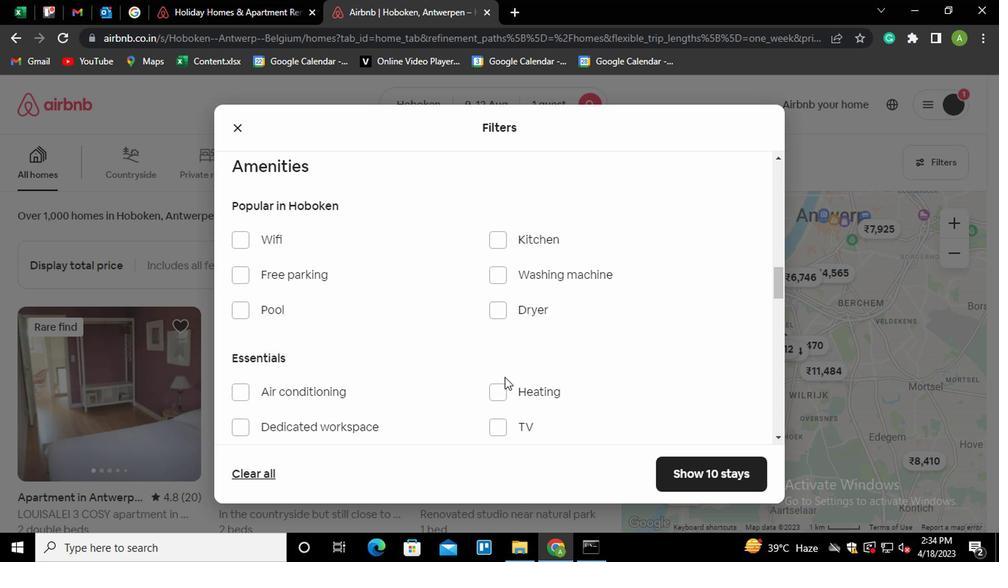 
Action: Mouse pressed left at (502, 390)
Screenshot: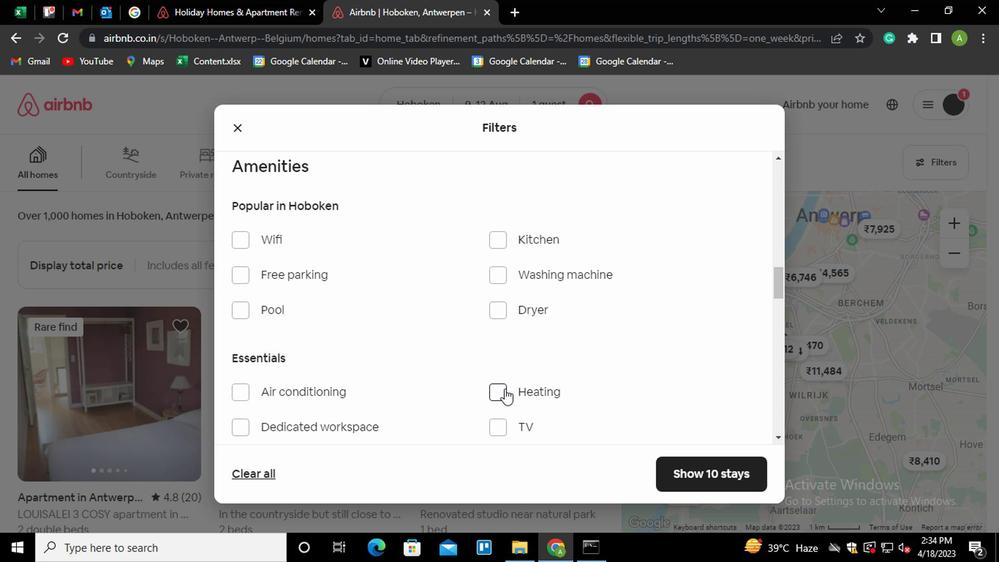 
Action: Mouse moved to (601, 314)
Screenshot: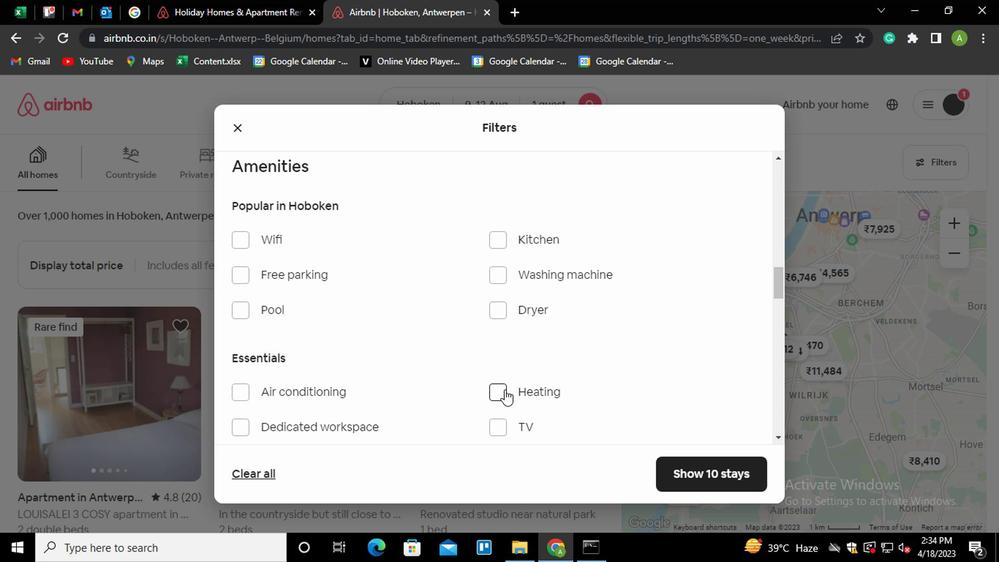 
Action: Mouse scrolled (601, 314) with delta (0, 0)
Screenshot: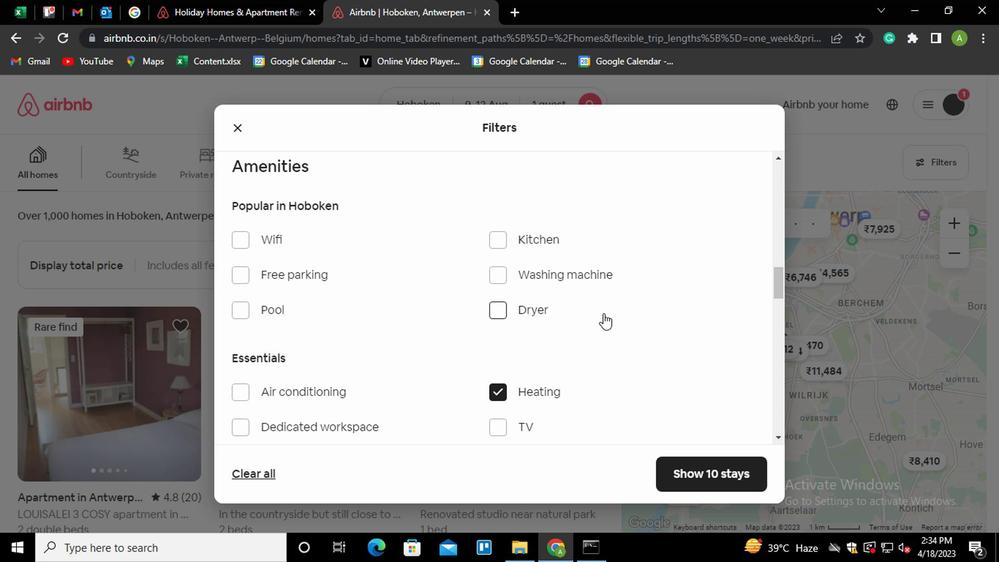 
Action: Mouse scrolled (601, 314) with delta (0, 0)
Screenshot: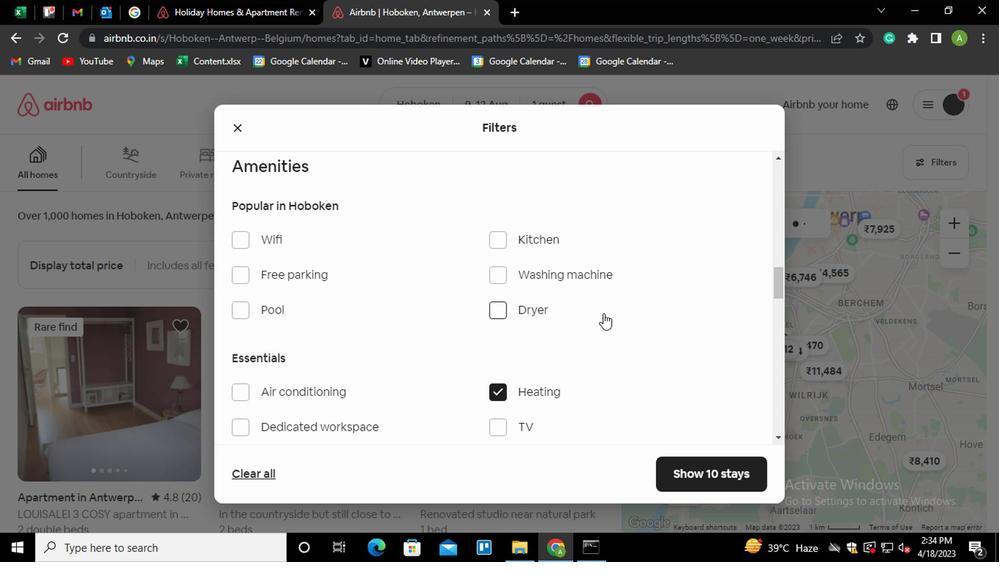 
Action: Mouse scrolled (601, 314) with delta (0, 0)
Screenshot: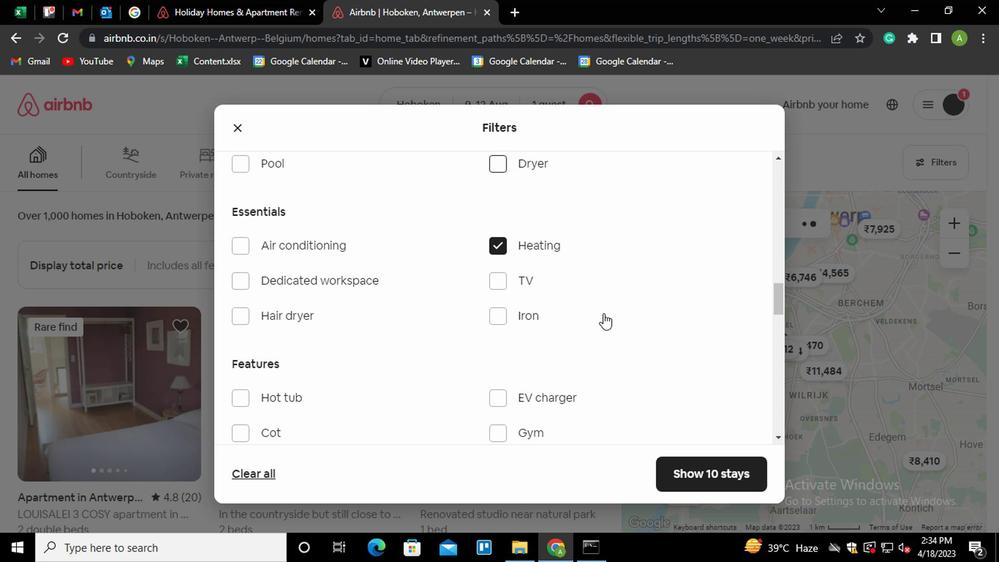 
Action: Mouse scrolled (601, 314) with delta (0, 0)
Screenshot: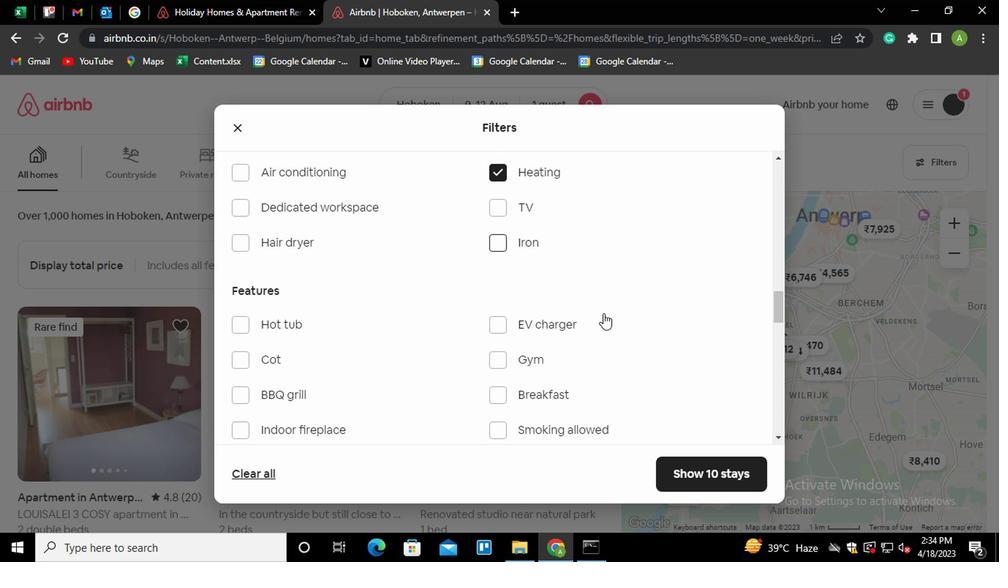 
Action: Mouse scrolled (601, 314) with delta (0, 0)
Screenshot: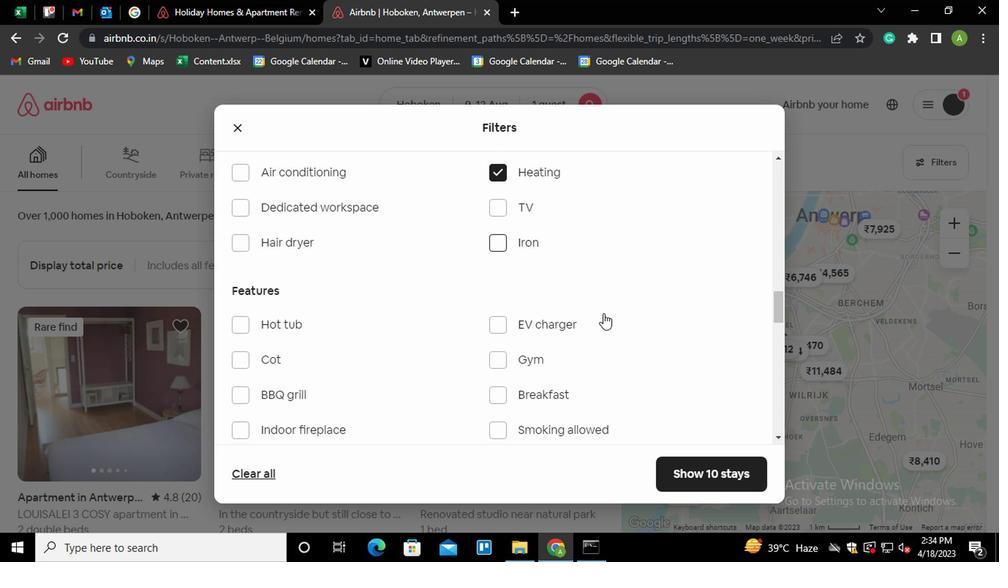 
Action: Mouse moved to (601, 315)
Screenshot: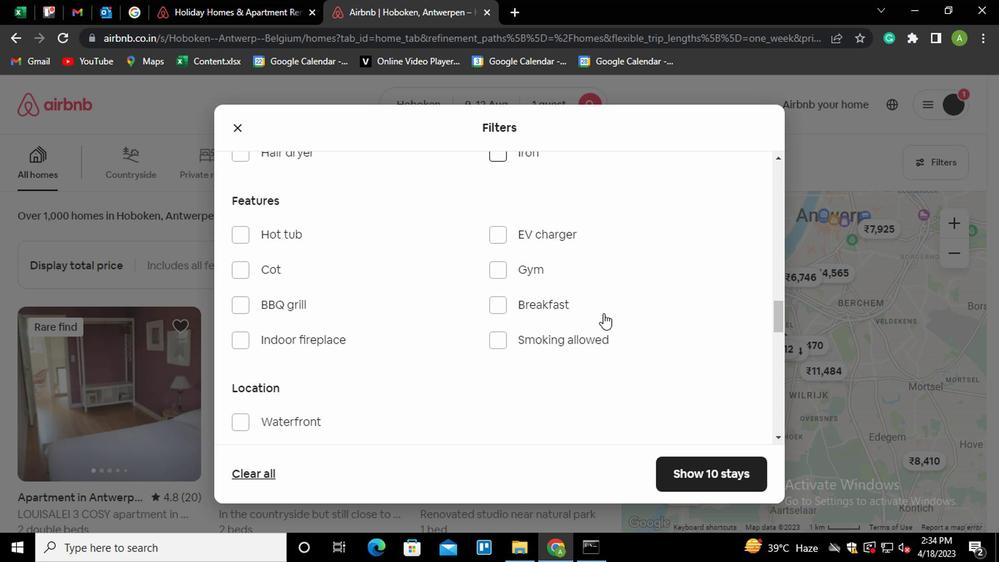
Action: Mouse scrolled (601, 314) with delta (0, 0)
Screenshot: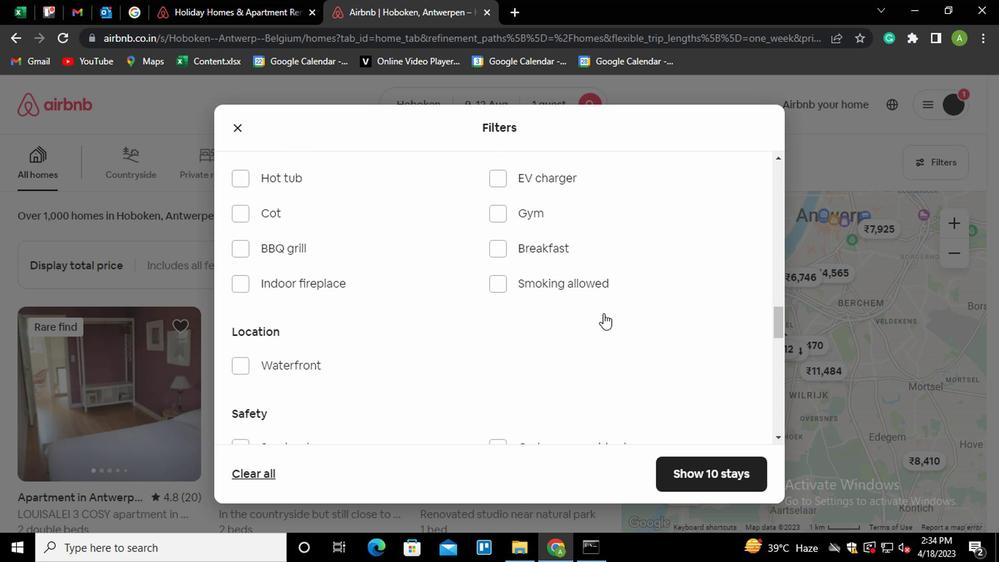 
Action: Mouse scrolled (601, 314) with delta (0, 0)
Screenshot: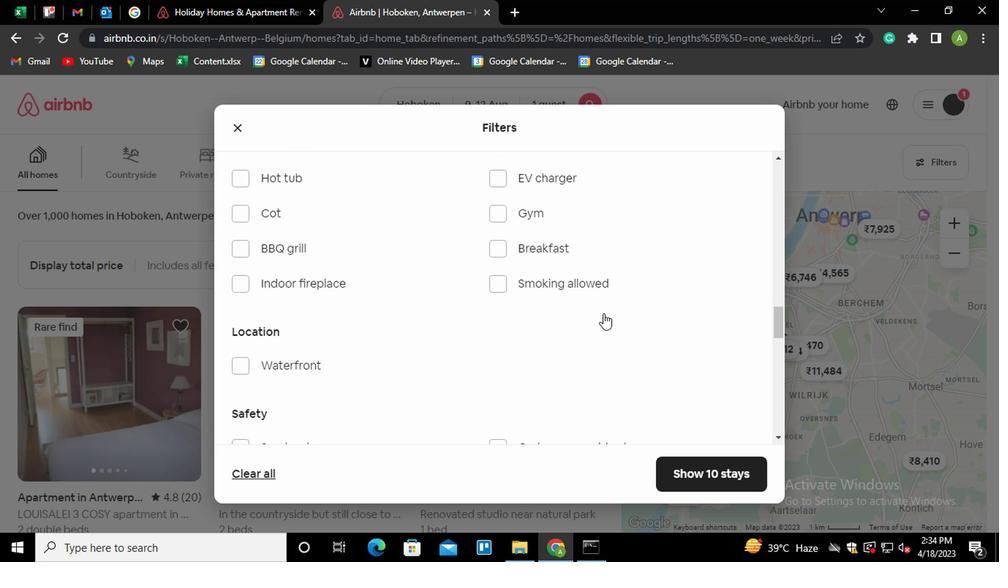 
Action: Mouse scrolled (601, 314) with delta (0, 0)
Screenshot: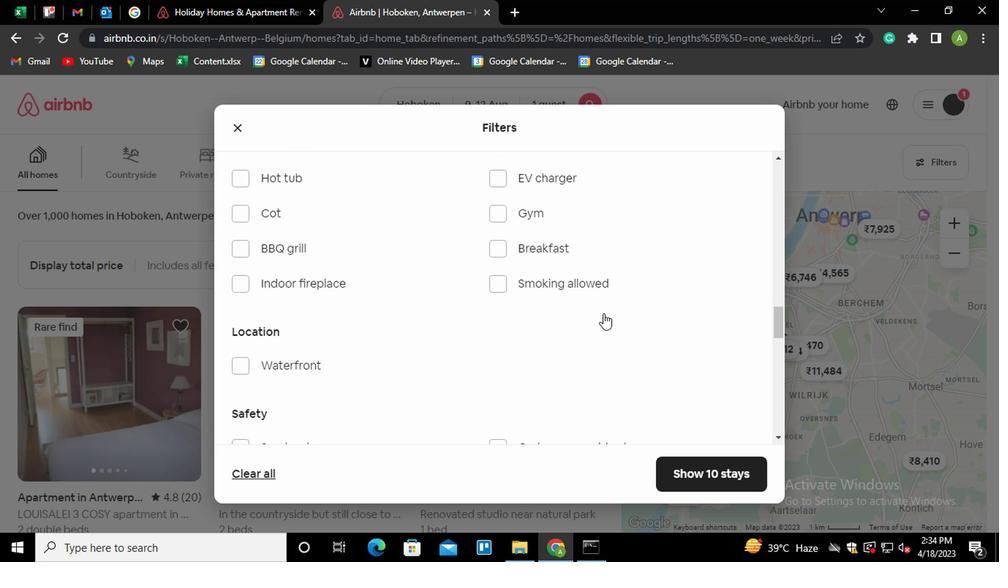 
Action: Mouse scrolled (601, 314) with delta (0, 0)
Screenshot: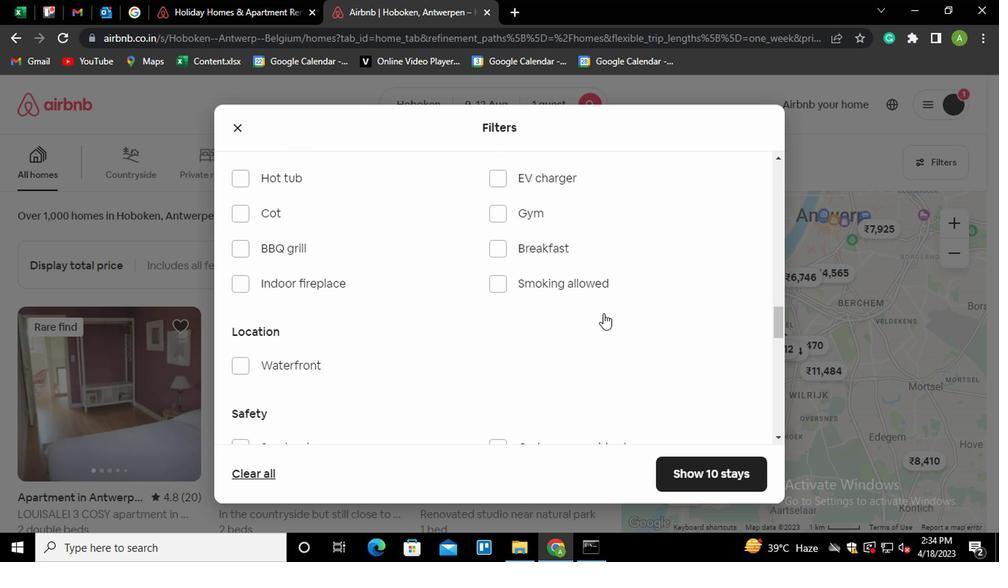
Action: Mouse scrolled (601, 314) with delta (0, 0)
Screenshot: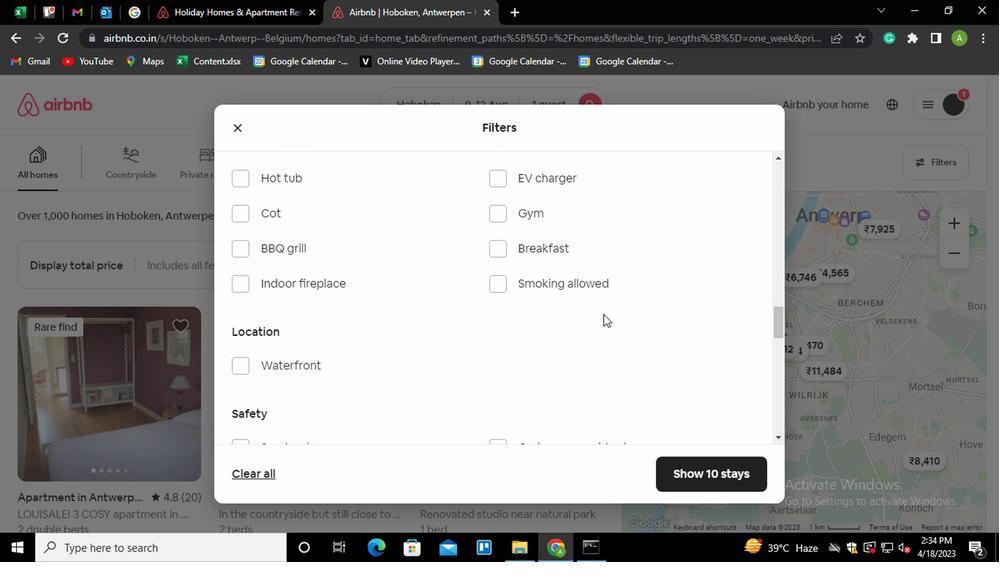 
Action: Mouse moved to (725, 281)
Screenshot: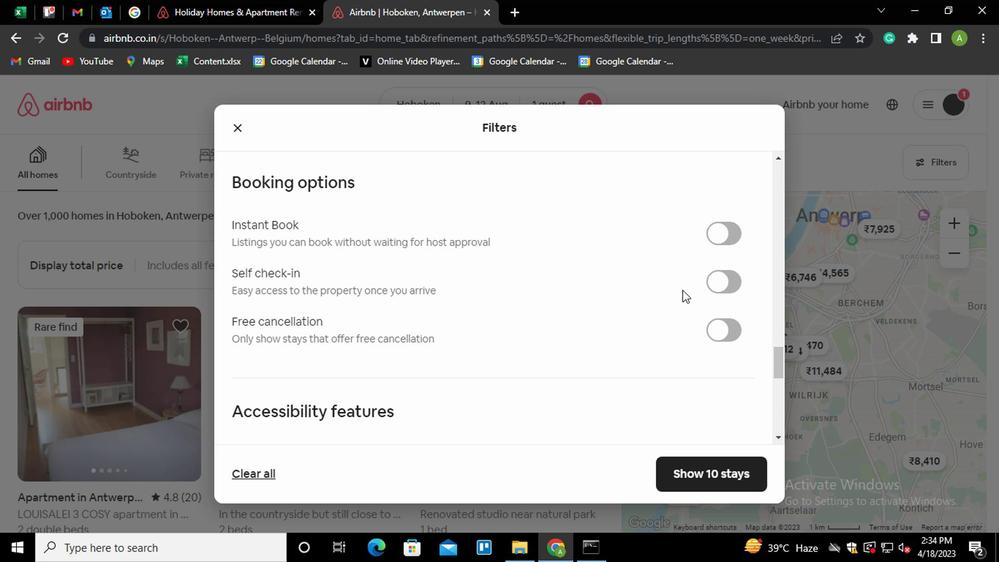 
Action: Mouse pressed left at (725, 281)
Screenshot: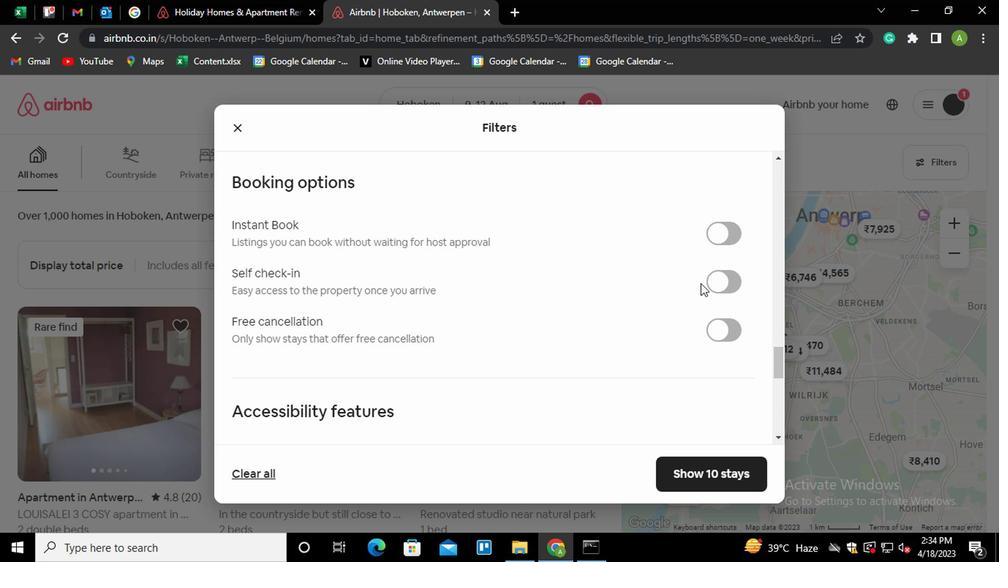 
Action: Mouse moved to (584, 341)
Screenshot: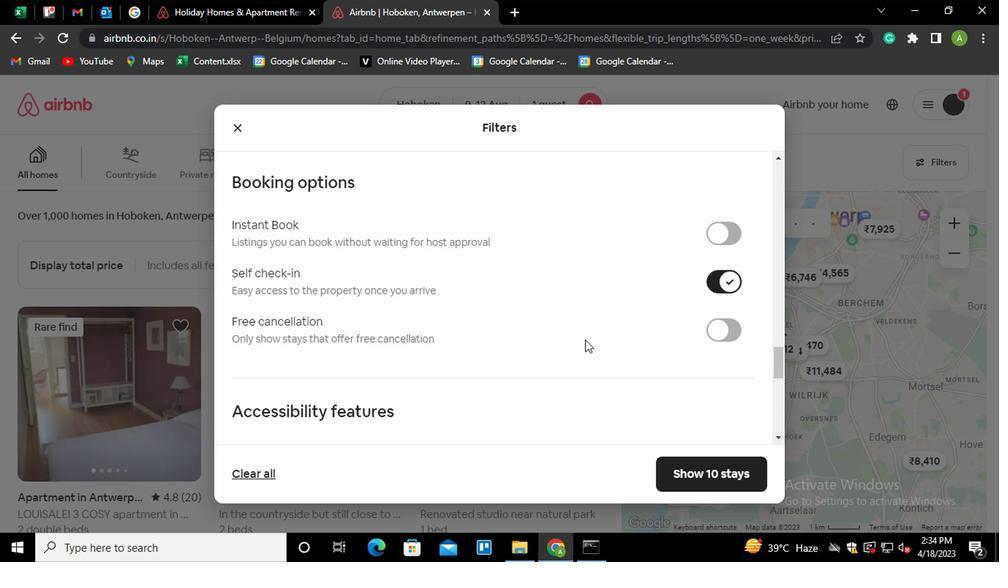 
Action: Mouse scrolled (584, 340) with delta (0, -1)
Screenshot: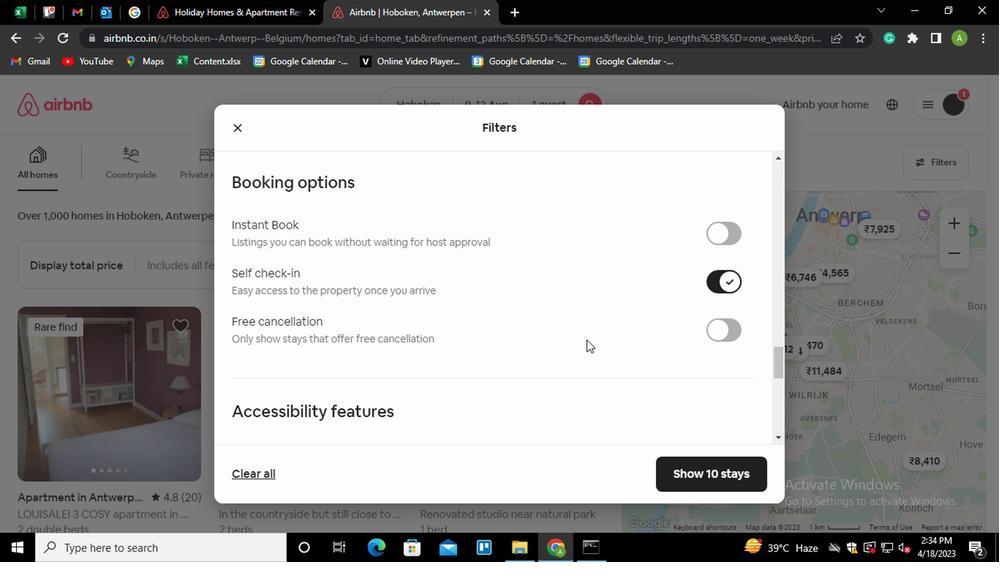 
Action: Mouse scrolled (584, 340) with delta (0, -1)
Screenshot: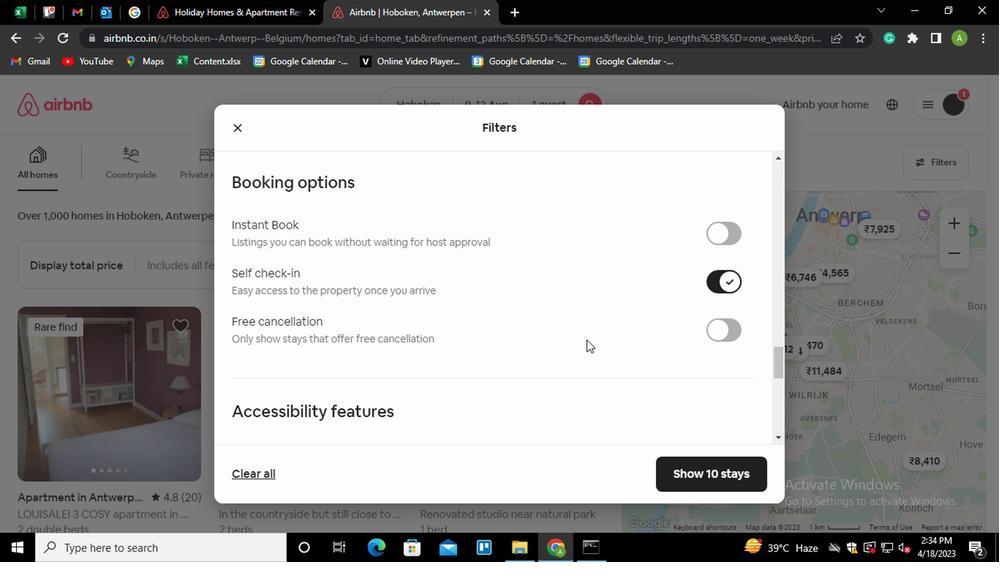 
Action: Mouse scrolled (584, 340) with delta (0, -1)
Screenshot: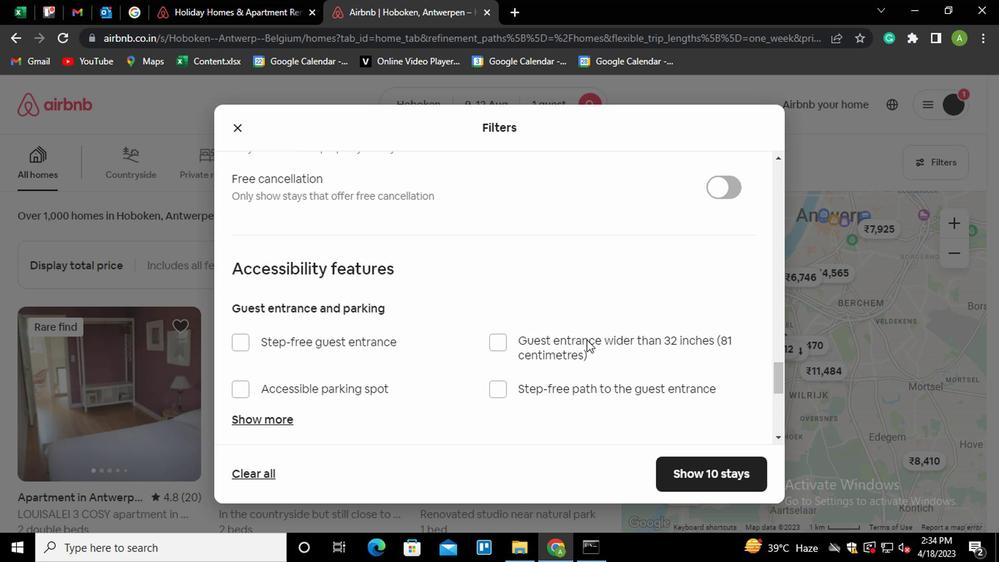 
Action: Mouse scrolled (584, 340) with delta (0, -1)
Screenshot: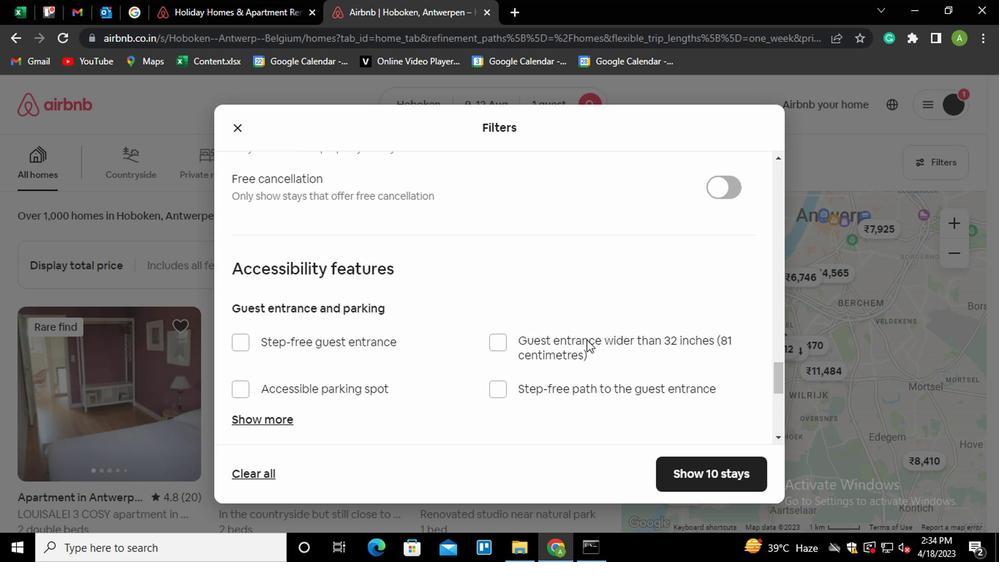 
Action: Mouse scrolled (584, 340) with delta (0, -1)
Screenshot: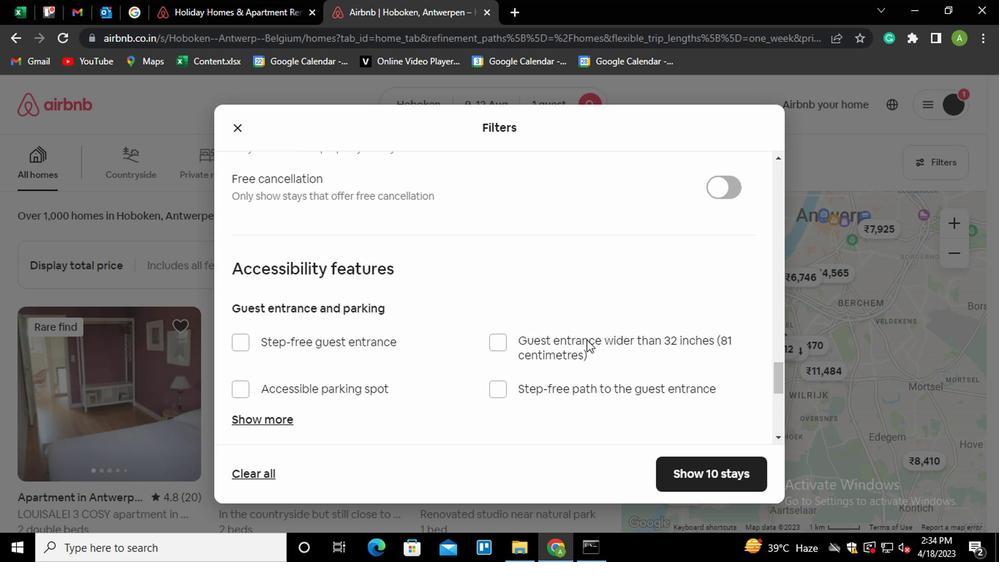 
Action: Mouse scrolled (584, 340) with delta (0, -1)
Screenshot: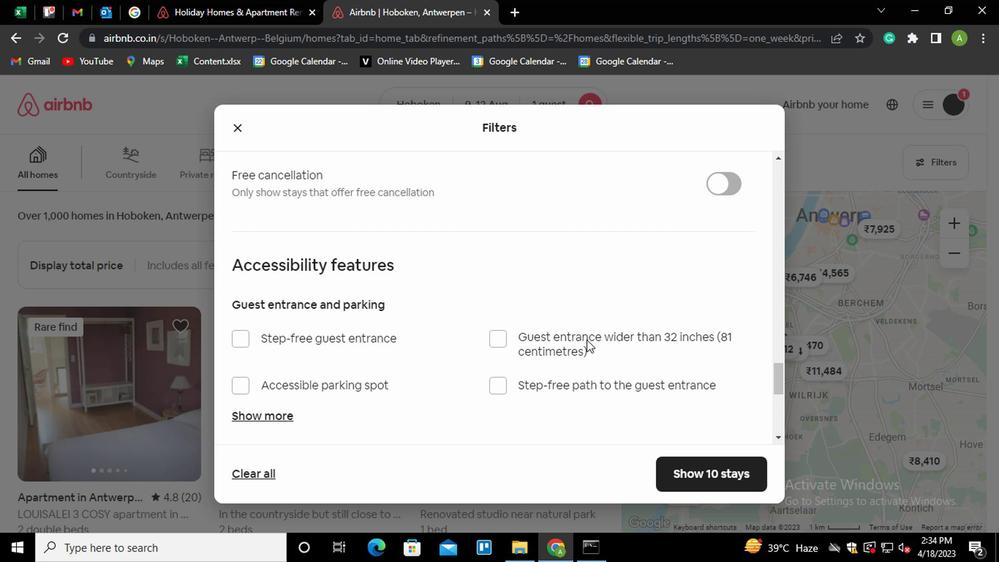 
Action: Mouse scrolled (584, 340) with delta (0, -1)
Screenshot: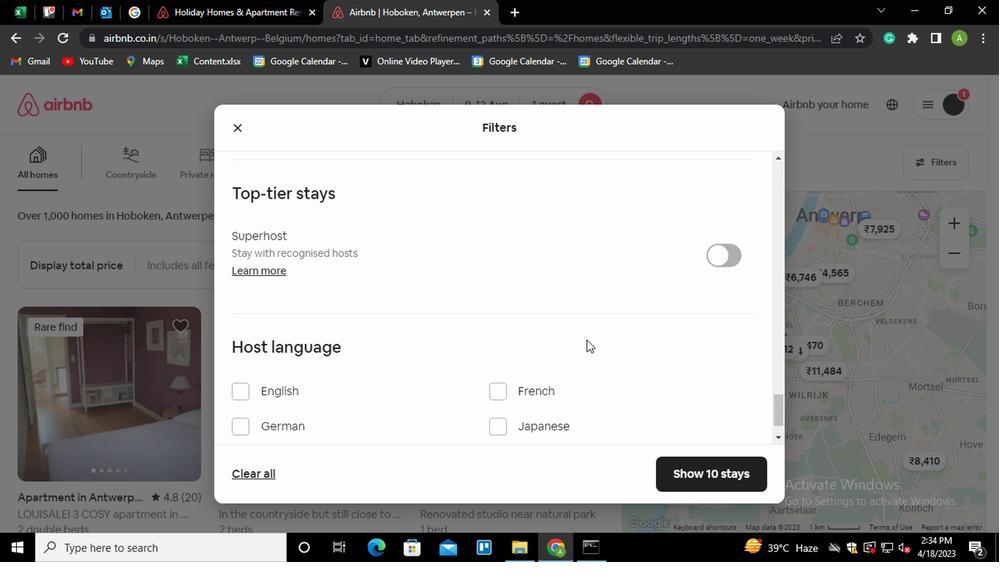 
Action: Mouse moved to (269, 342)
Screenshot: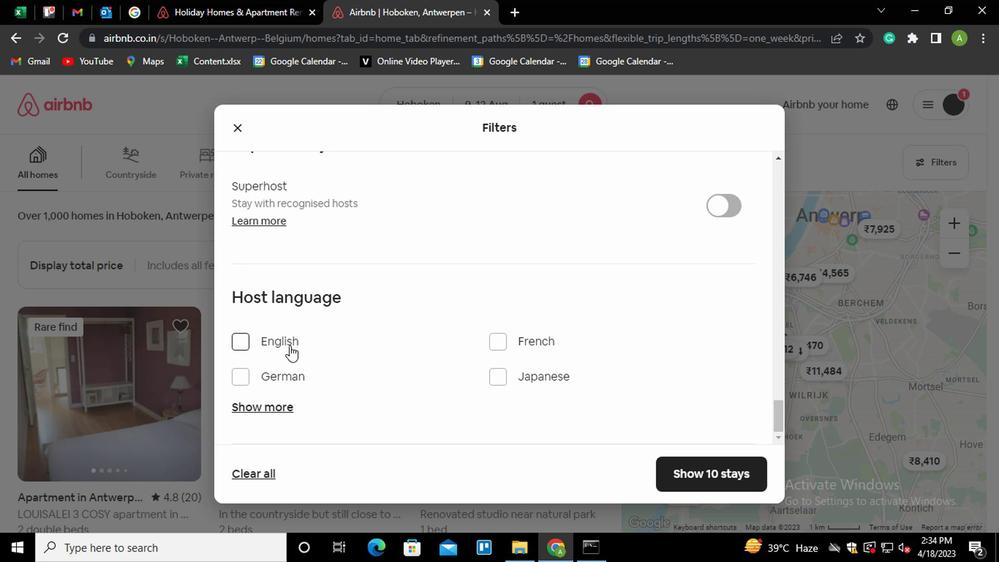 
Action: Mouse pressed left at (269, 342)
Screenshot: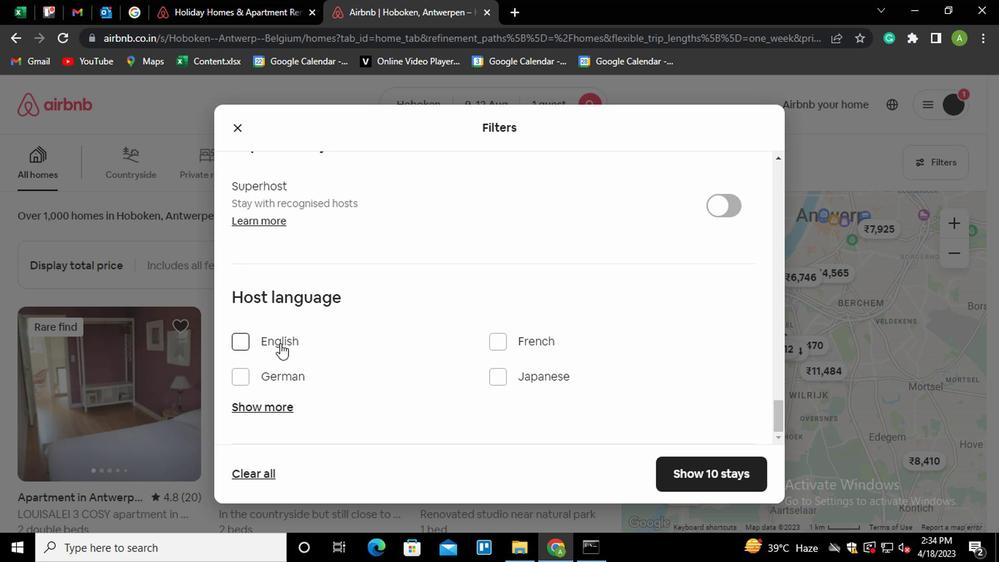 
Action: Mouse moved to (717, 475)
Screenshot: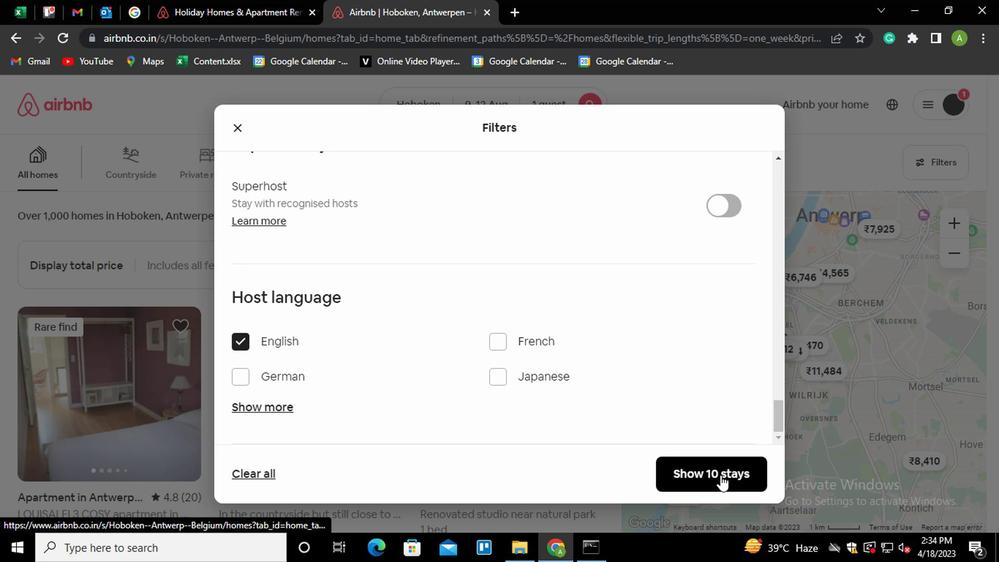 
Action: Mouse pressed left at (717, 475)
Screenshot: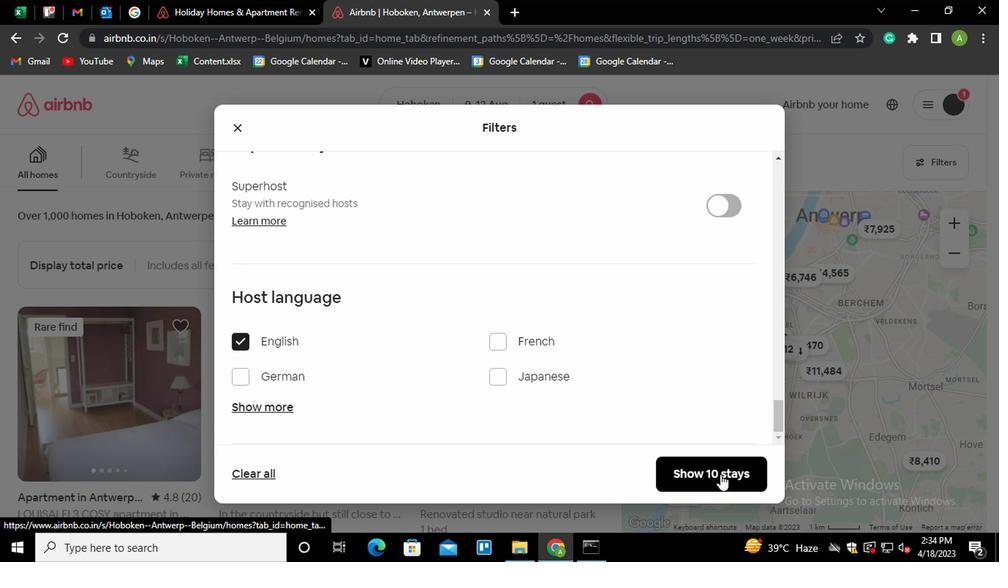 
Action: Mouse moved to (601, 512)
Screenshot: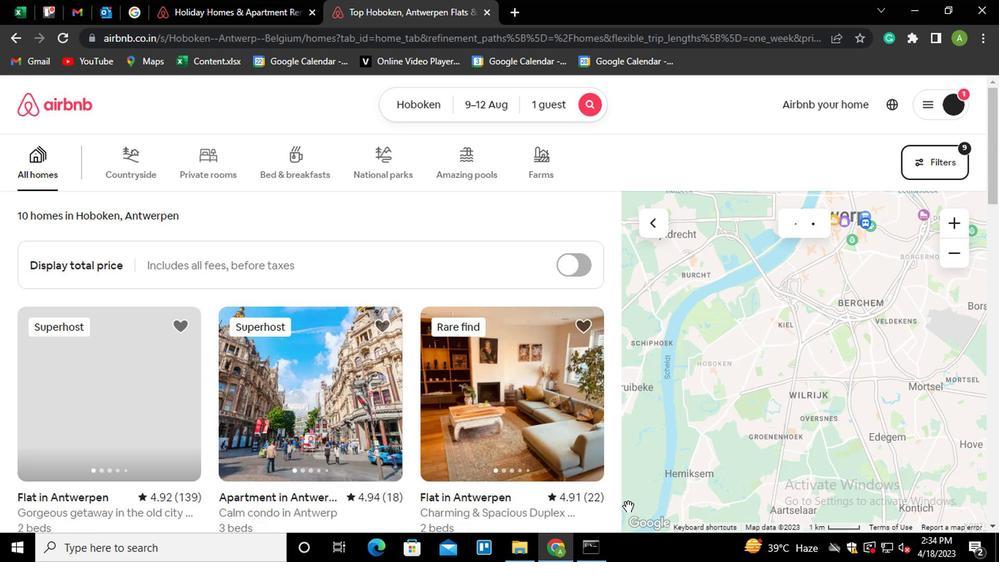 
